 Task: Create a due date automation trigger when advanced on, 2 working days before a card is due add fields without custom field "Resume" set to a number lower than 1 and greater than 10 at 11:00 AM.
Action: Mouse moved to (987, 292)
Screenshot: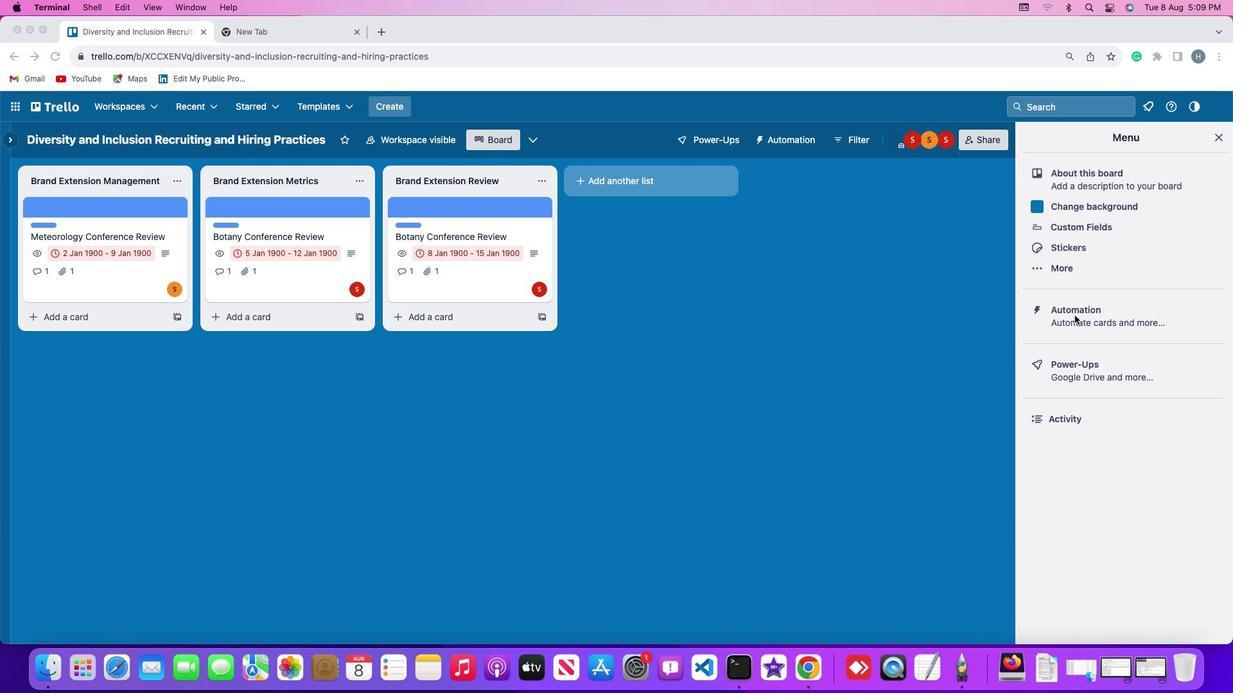 
Action: Mouse pressed left at (987, 292)
Screenshot: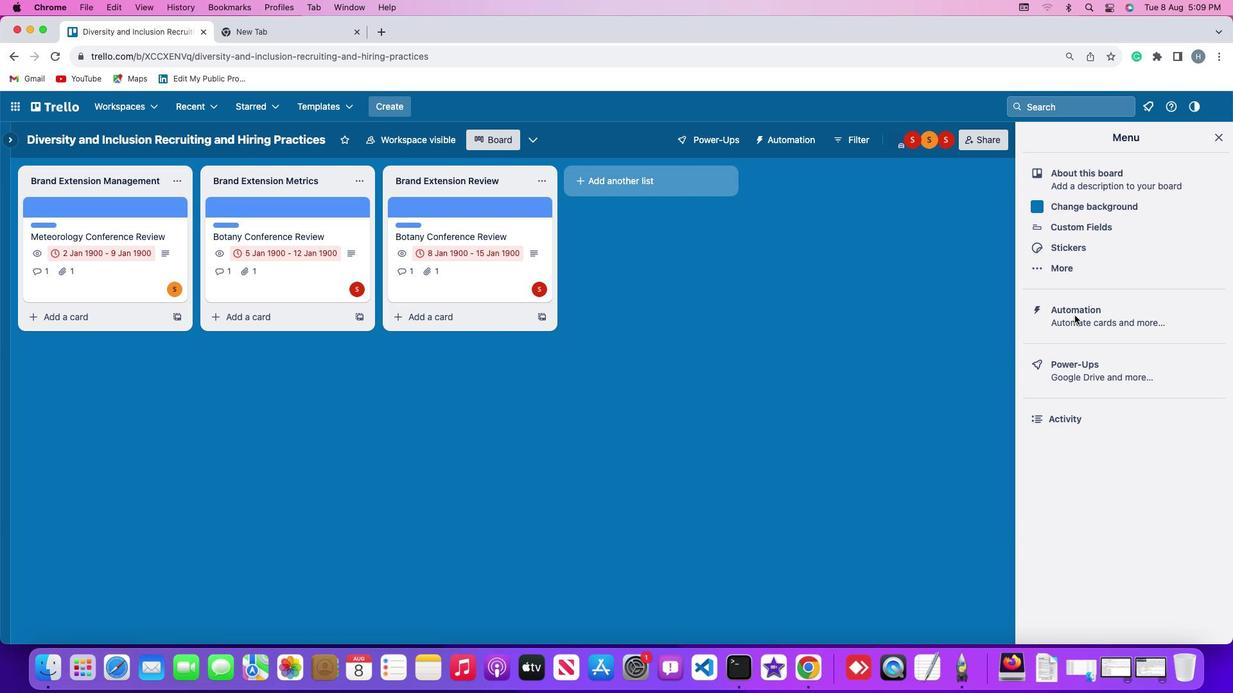 
Action: Mouse pressed left at (987, 292)
Screenshot: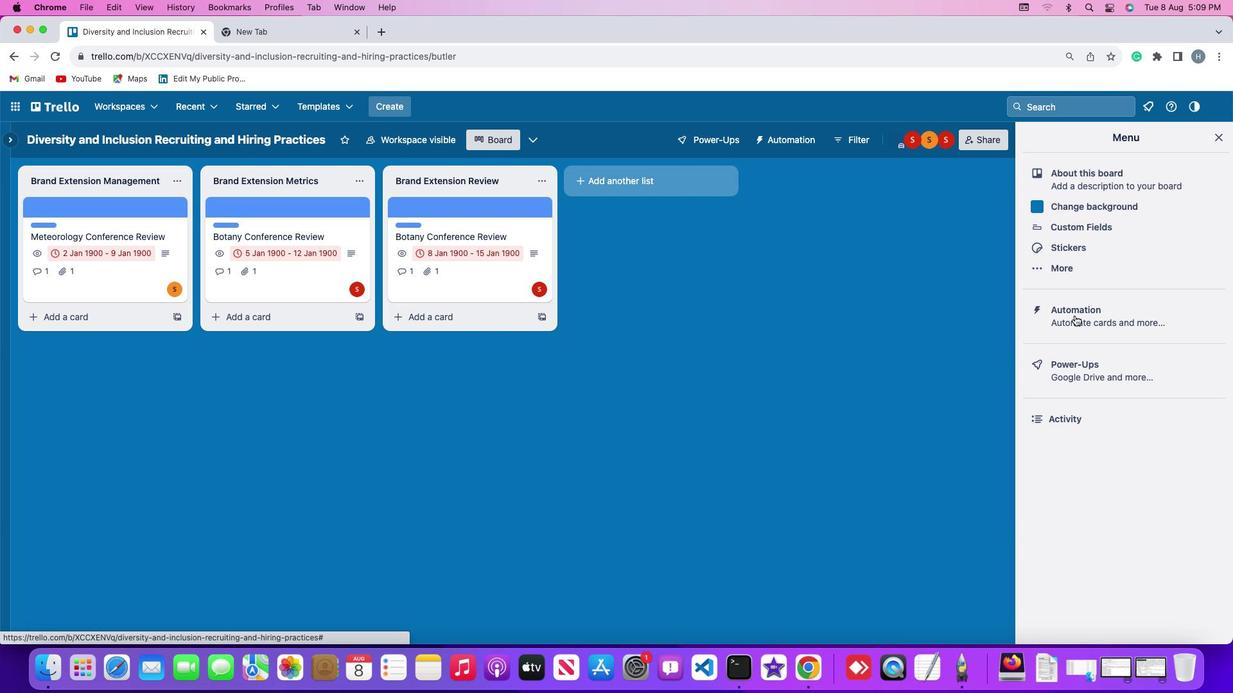
Action: Mouse moved to (220, 278)
Screenshot: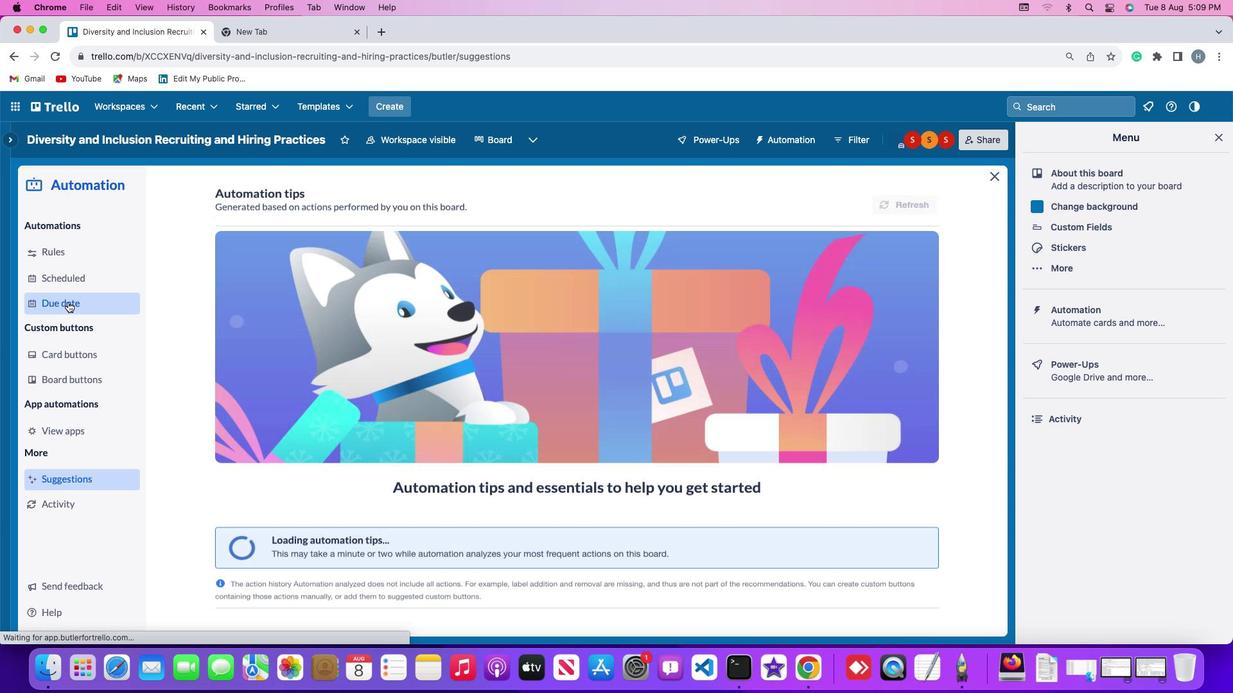 
Action: Mouse pressed left at (220, 278)
Screenshot: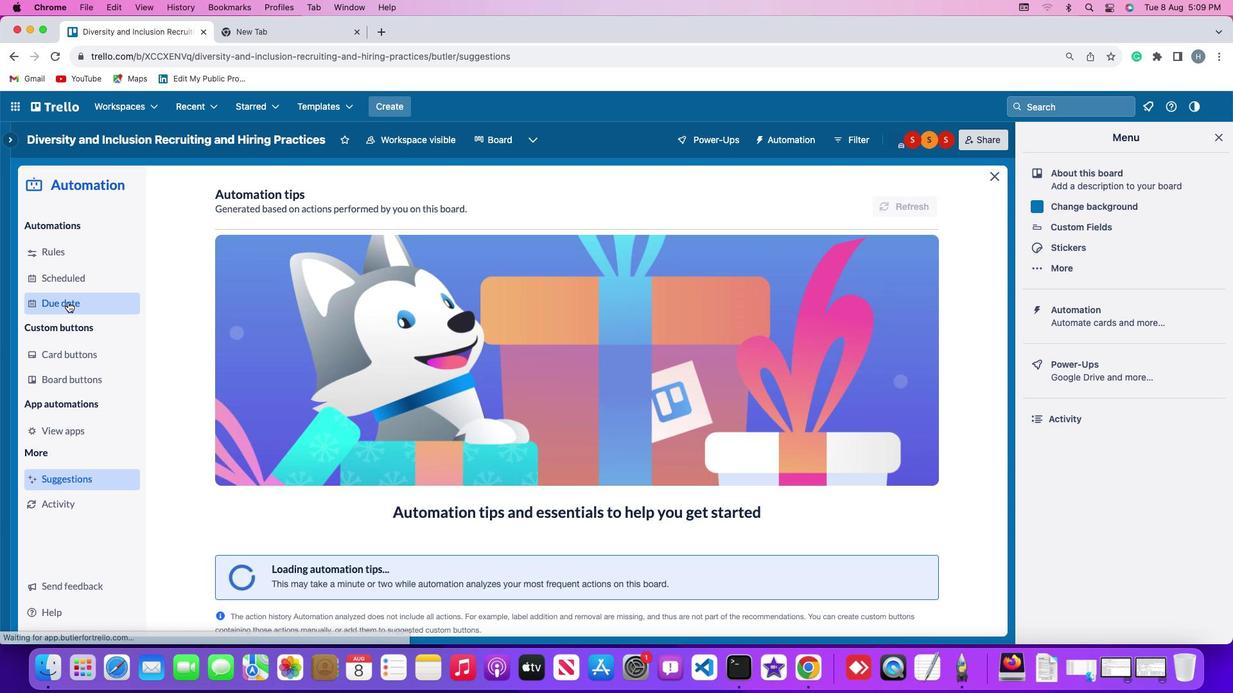 
Action: Mouse moved to (834, 167)
Screenshot: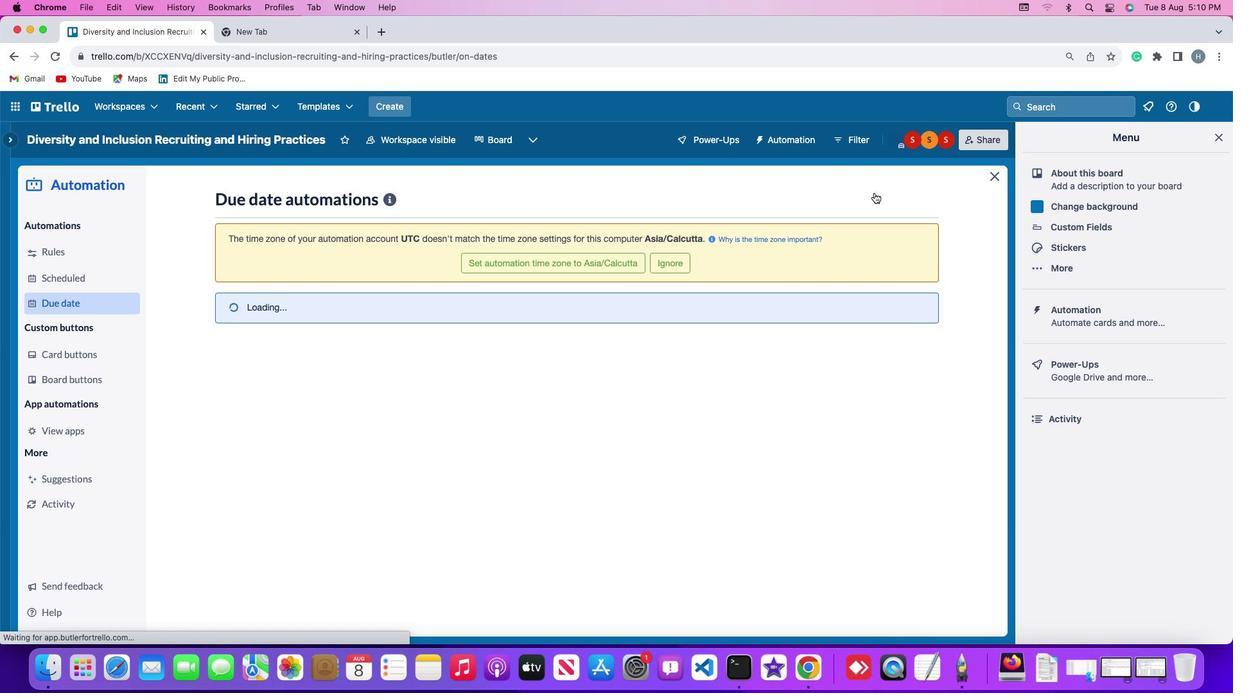 
Action: Mouse pressed left at (834, 167)
Screenshot: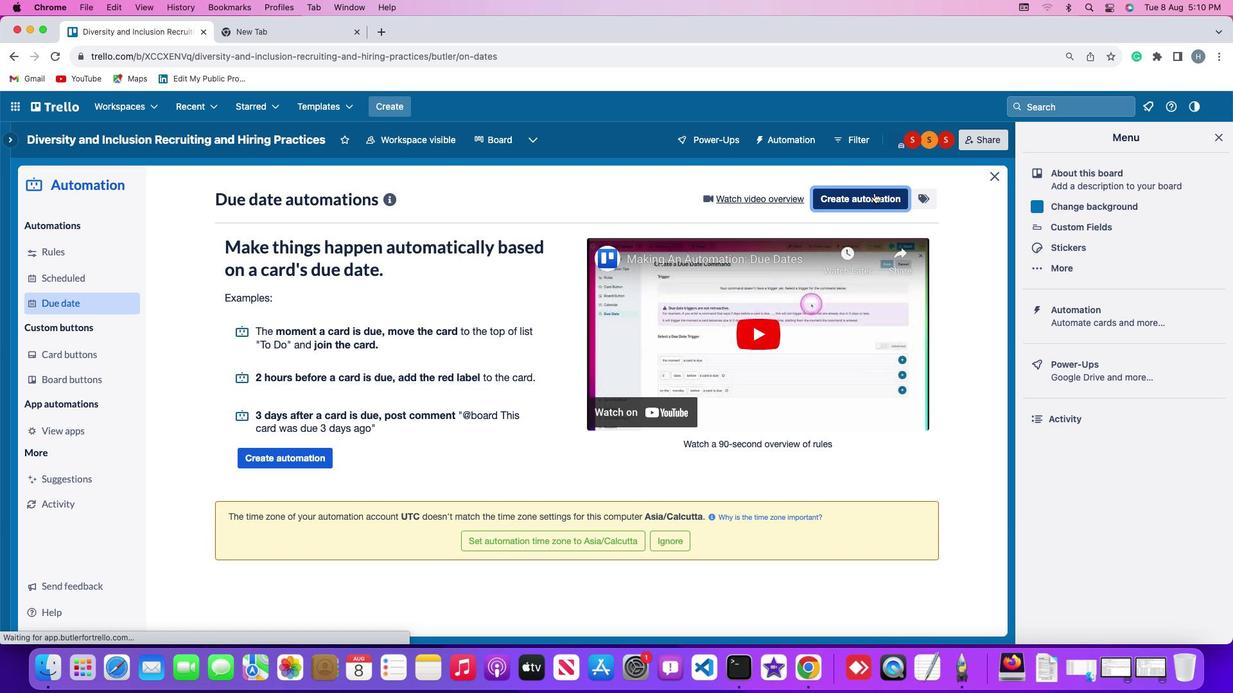 
Action: Mouse moved to (506, 301)
Screenshot: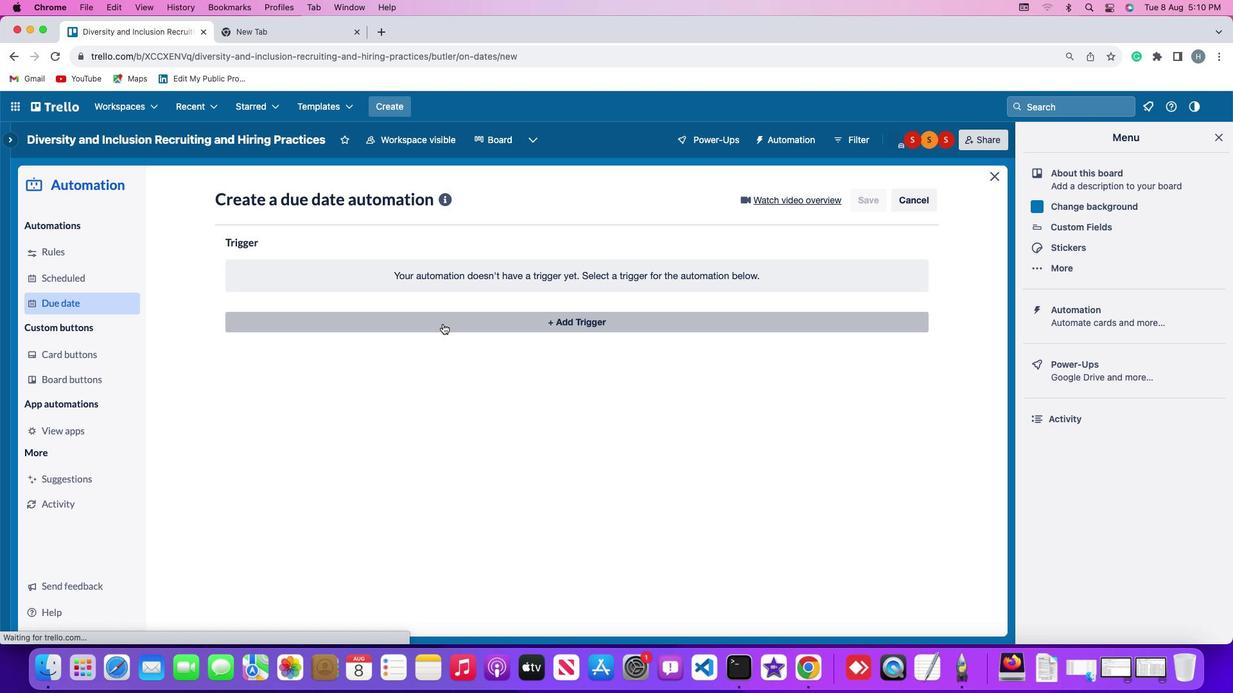 
Action: Mouse pressed left at (506, 301)
Screenshot: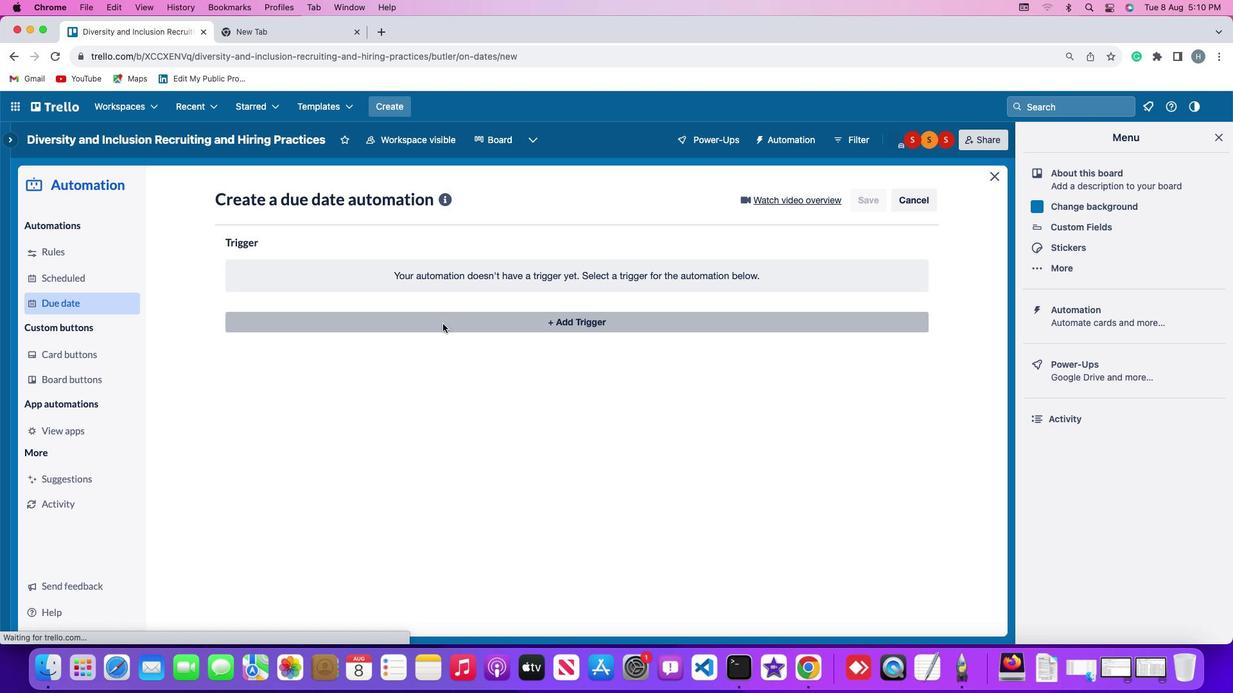 
Action: Mouse moved to (360, 499)
Screenshot: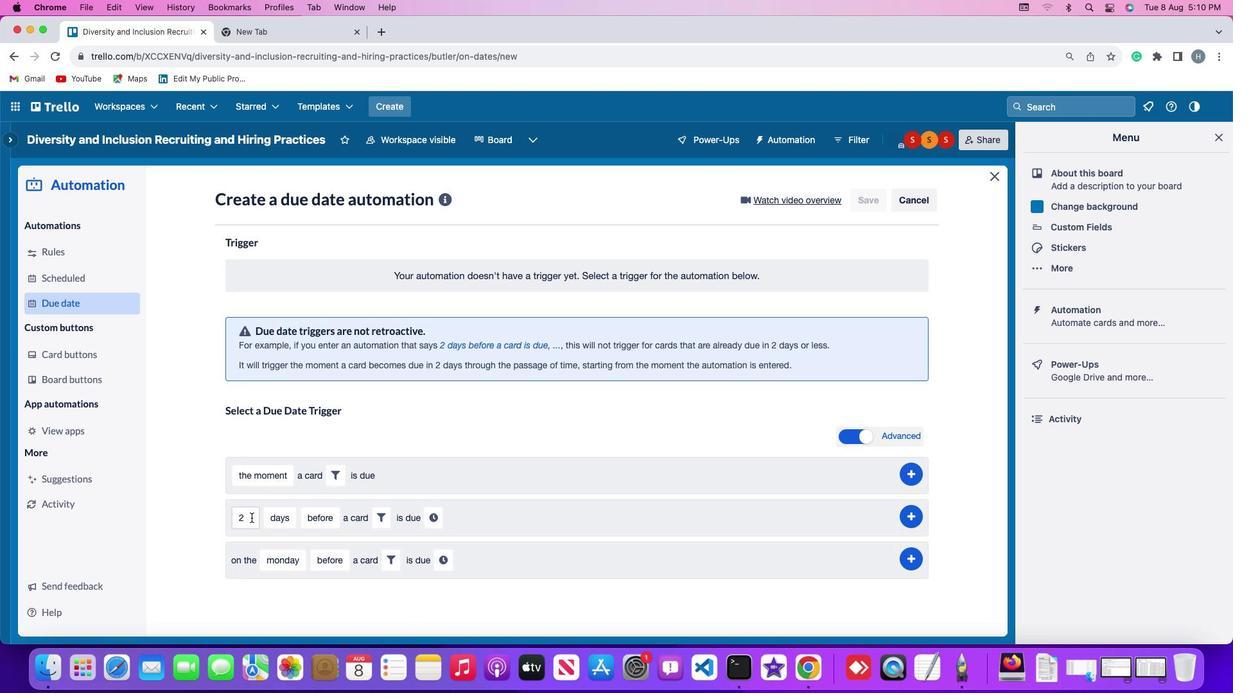 
Action: Mouse pressed left at (360, 499)
Screenshot: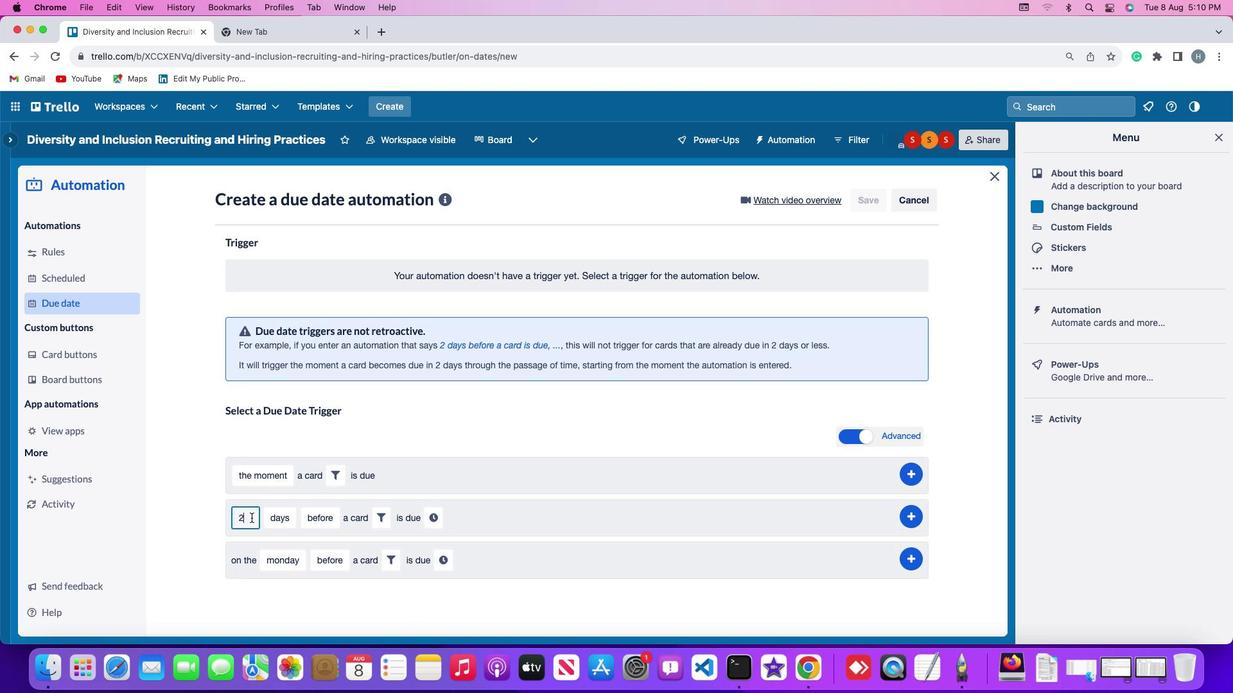 
Action: Mouse moved to (360, 499)
Screenshot: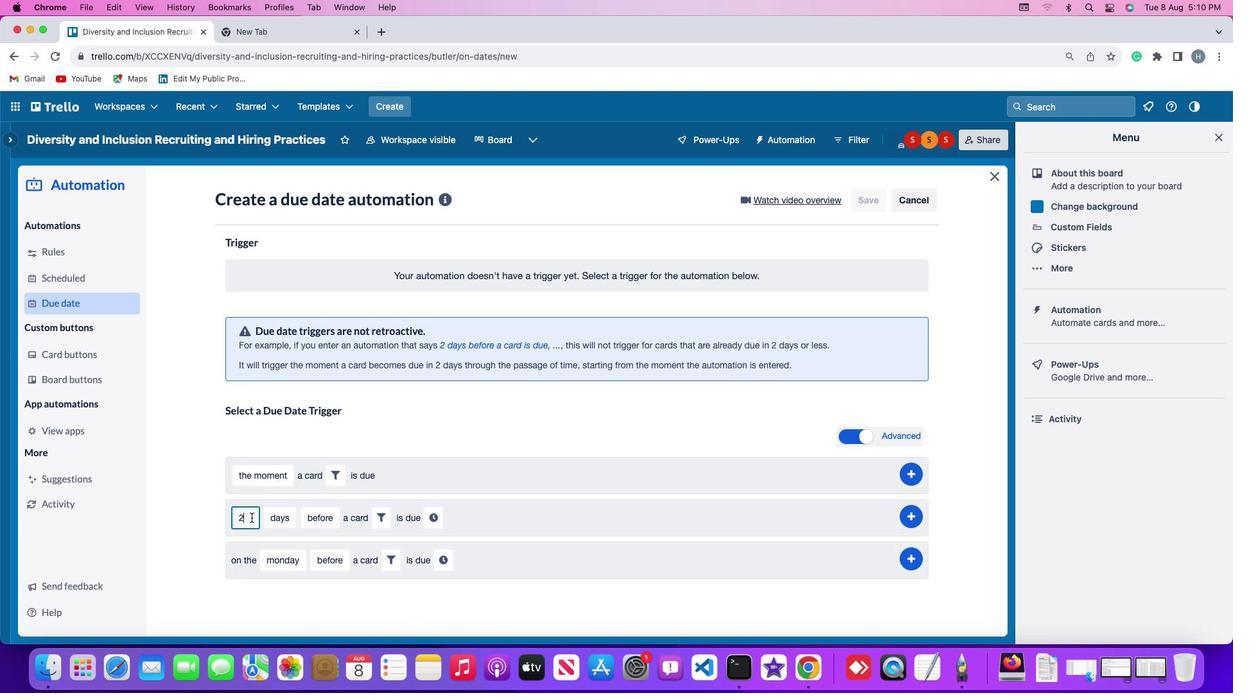
Action: Key pressed Key.backspace'2'
Screenshot: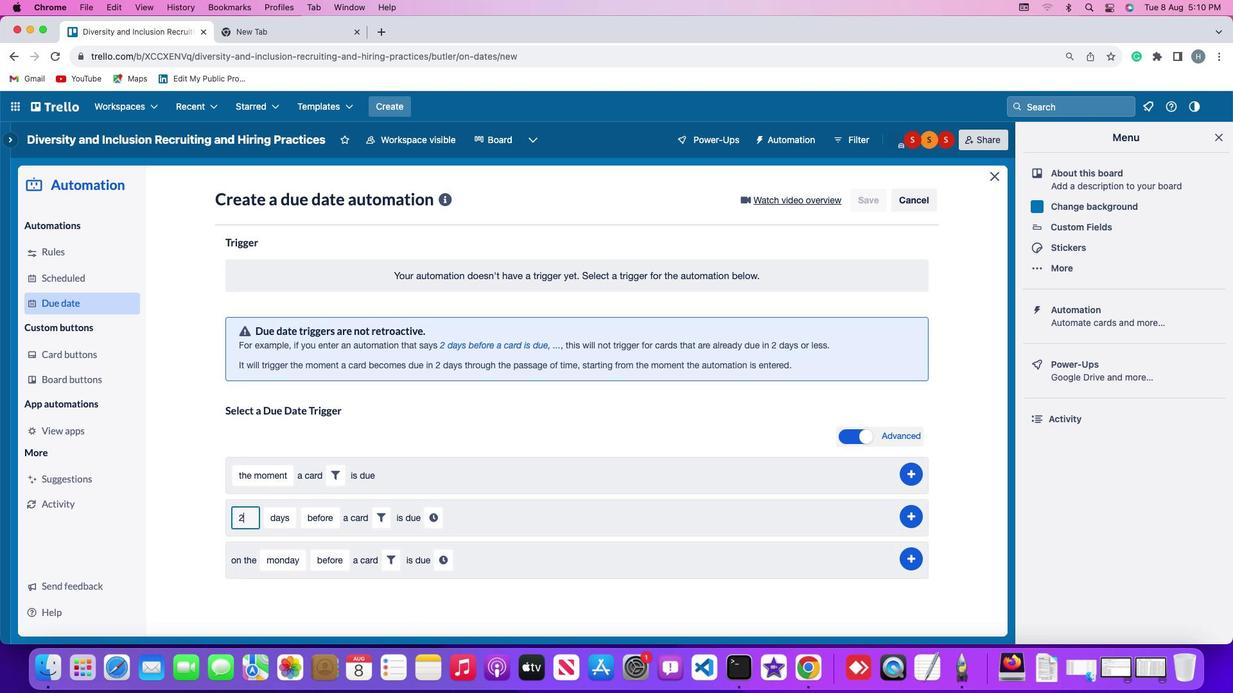 
Action: Mouse moved to (393, 499)
Screenshot: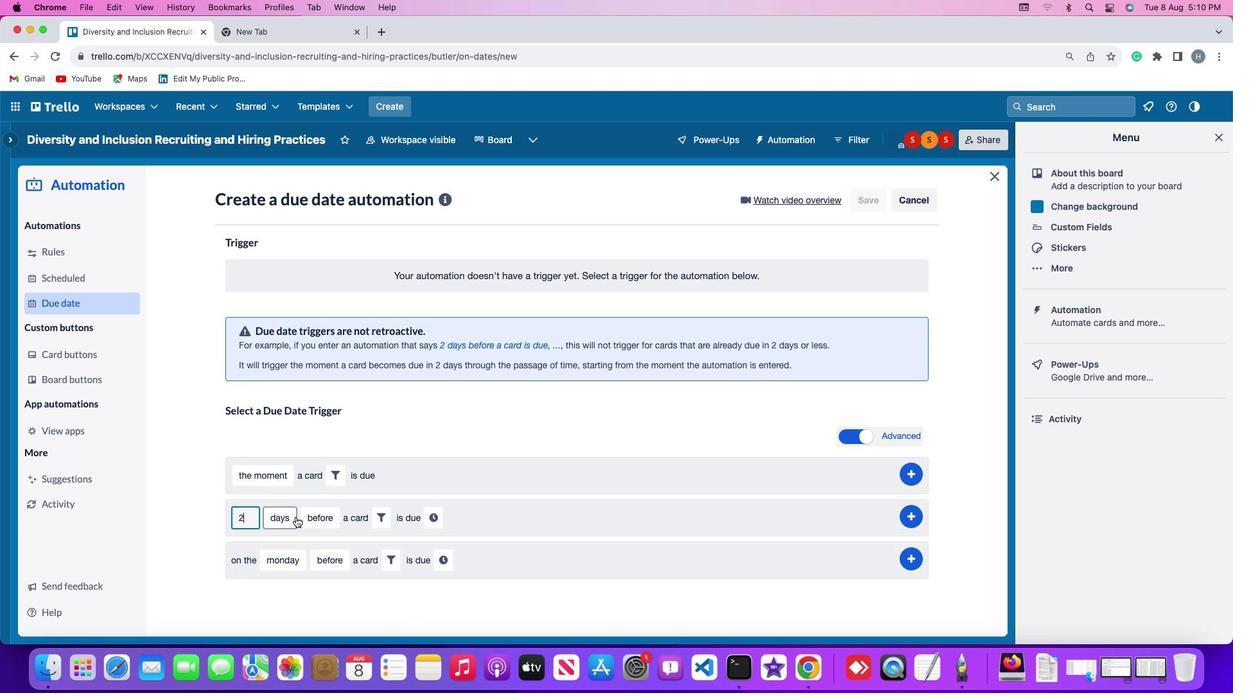 
Action: Mouse pressed left at (393, 499)
Screenshot: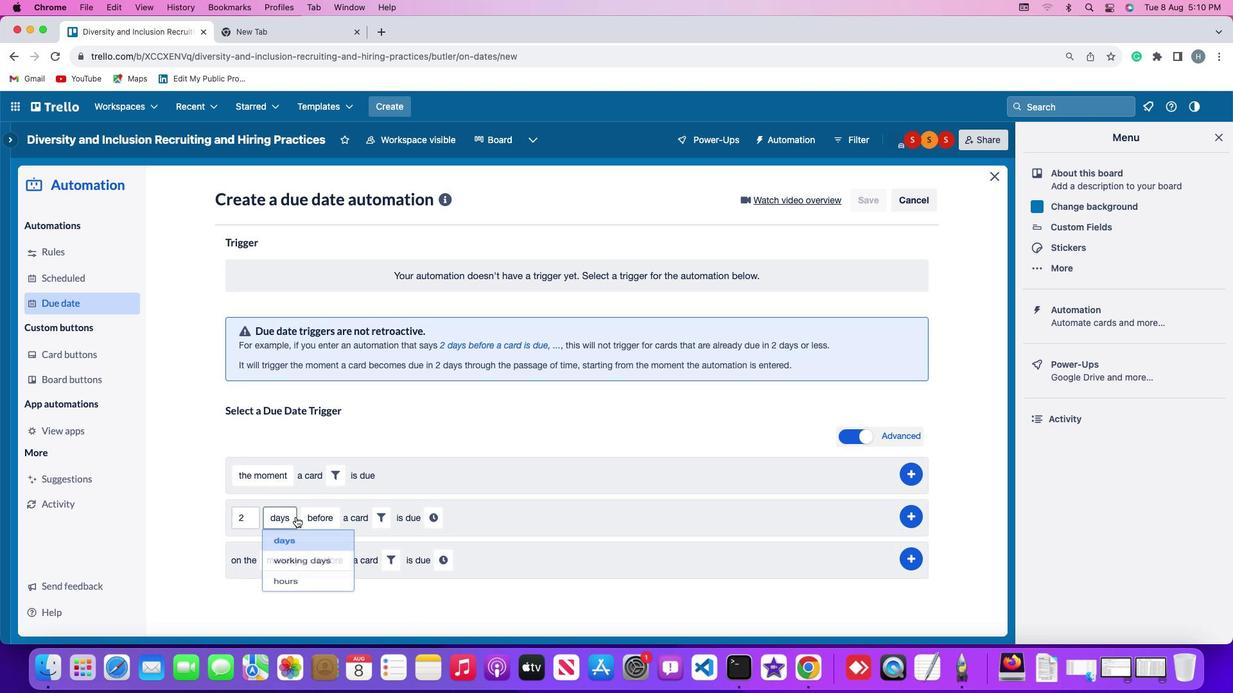 
Action: Mouse moved to (393, 547)
Screenshot: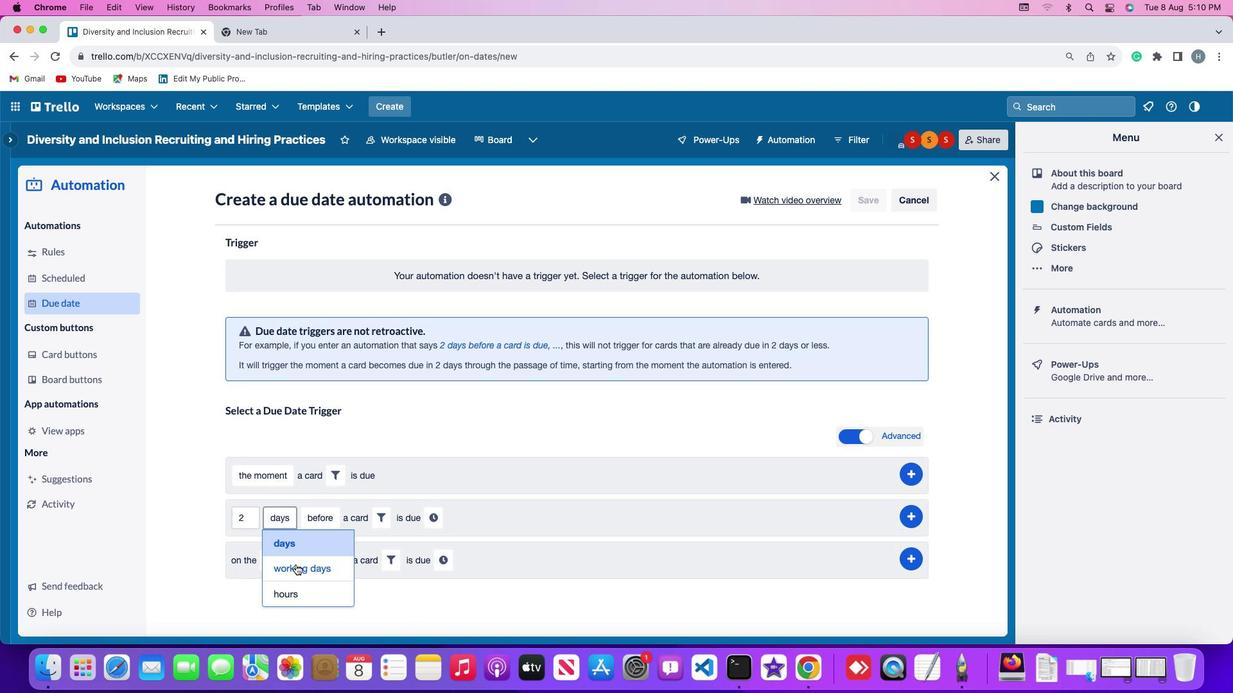 
Action: Mouse pressed left at (393, 547)
Screenshot: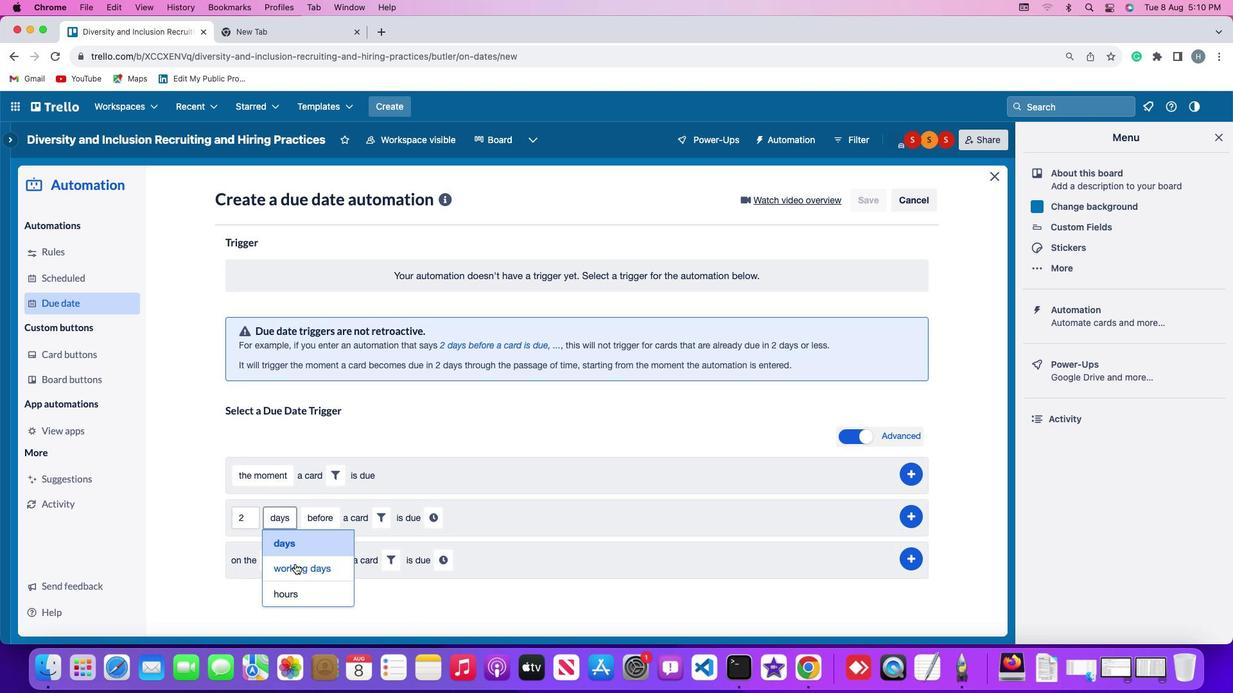 
Action: Mouse moved to (438, 497)
Screenshot: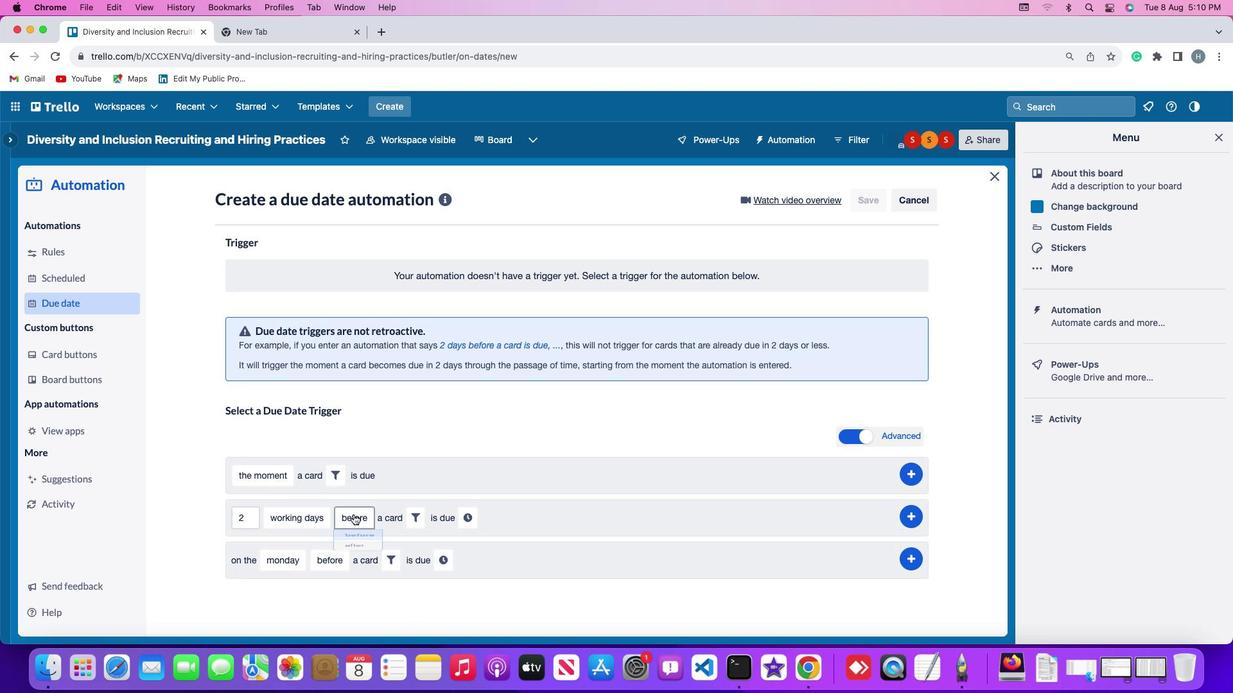 
Action: Mouse pressed left at (438, 497)
Screenshot: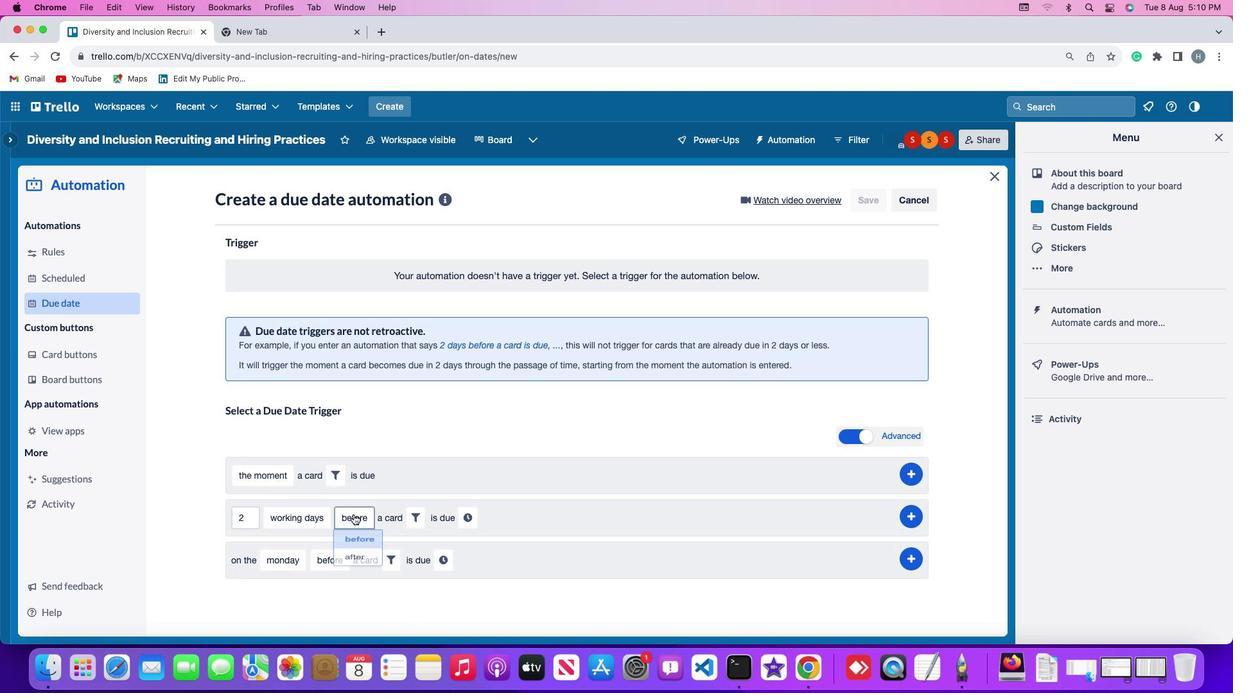 
Action: Mouse moved to (440, 521)
Screenshot: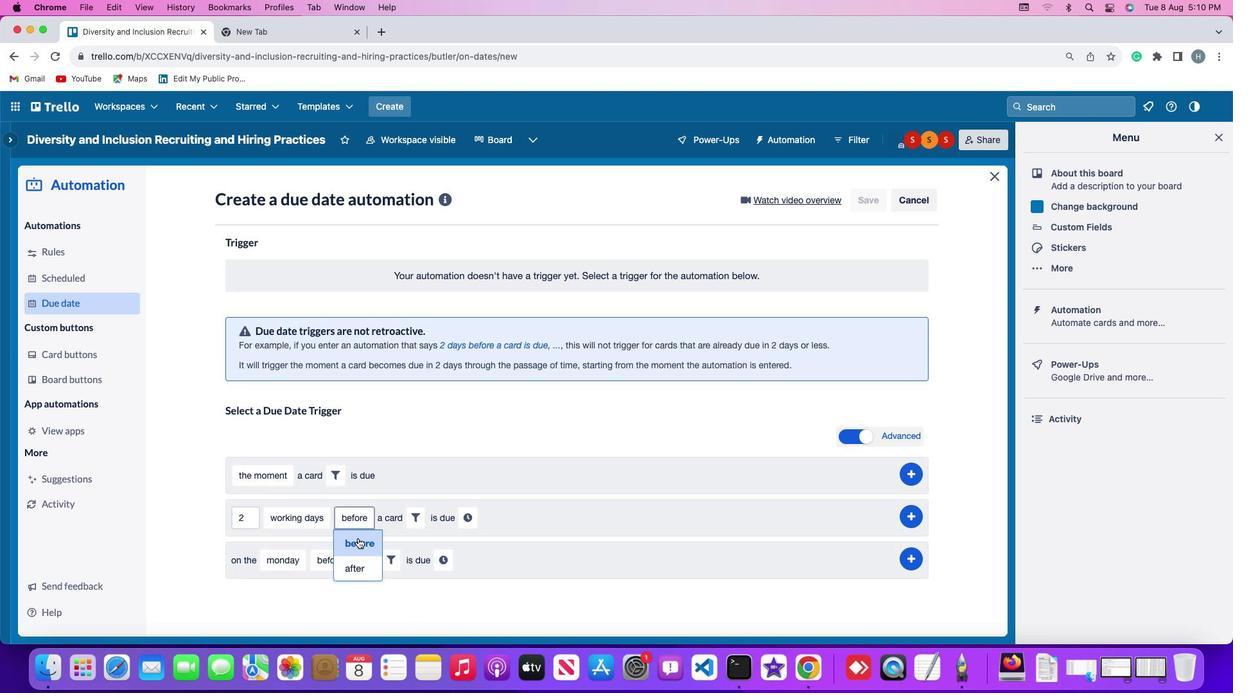 
Action: Mouse pressed left at (440, 521)
Screenshot: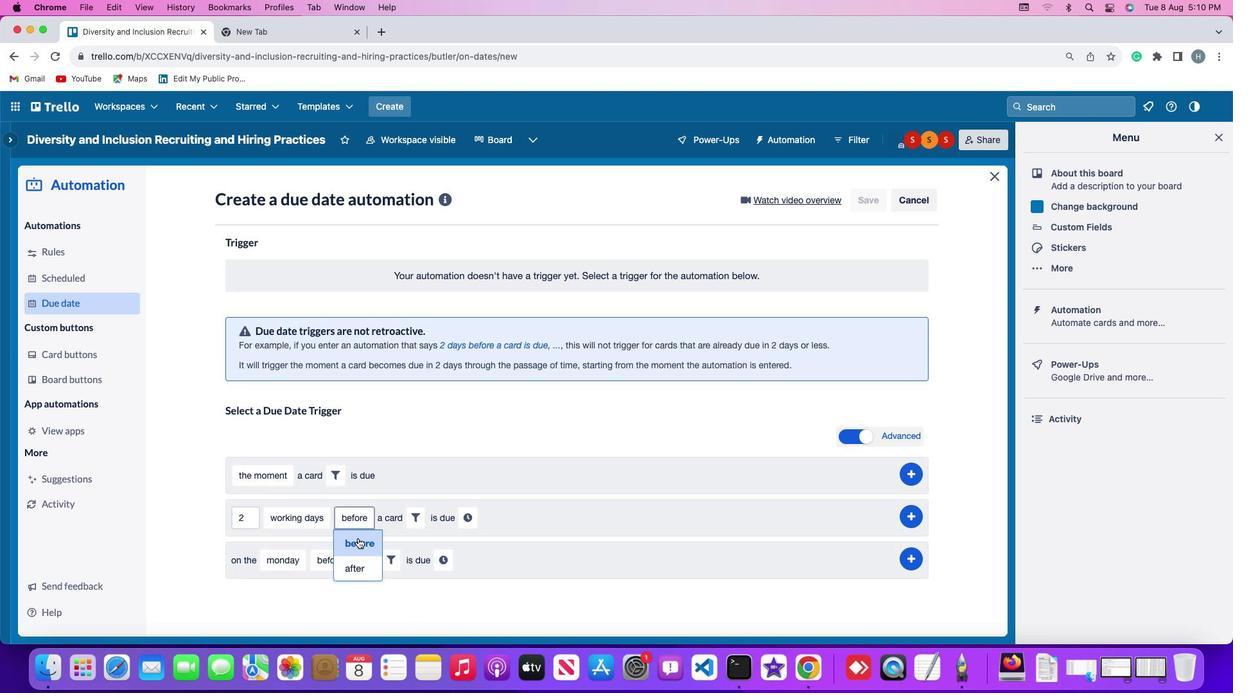 
Action: Mouse moved to (482, 496)
Screenshot: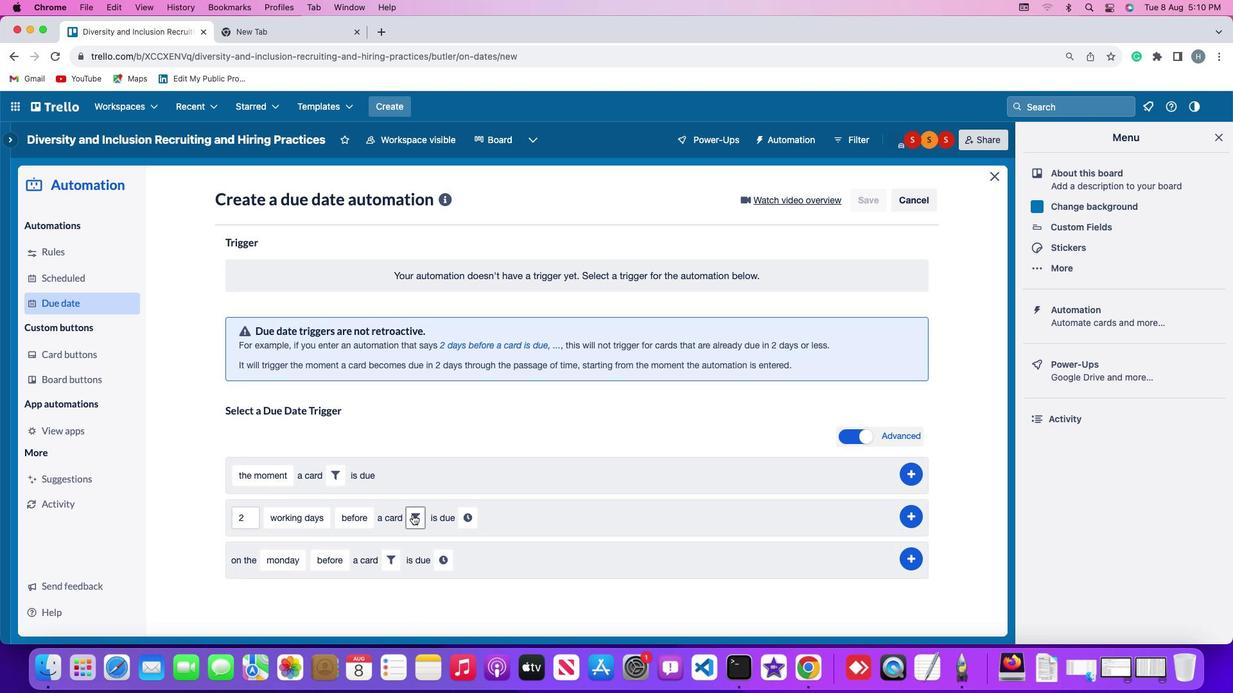 
Action: Mouse pressed left at (482, 496)
Screenshot: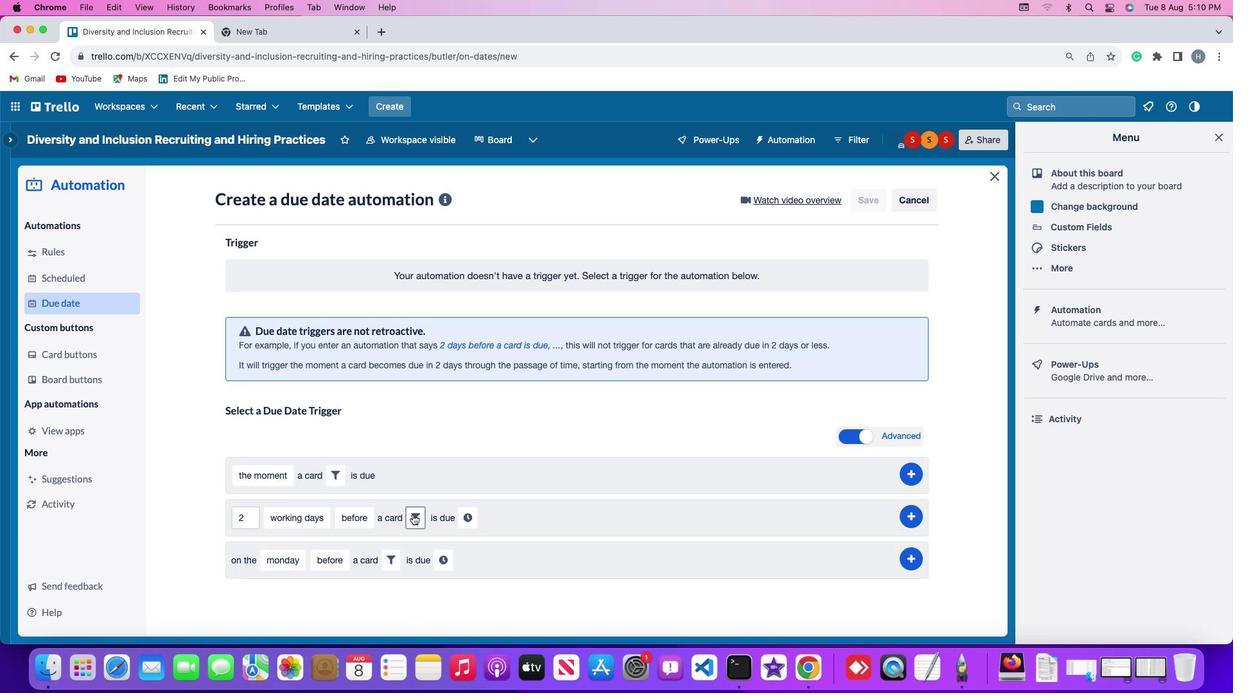 
Action: Mouse moved to (645, 541)
Screenshot: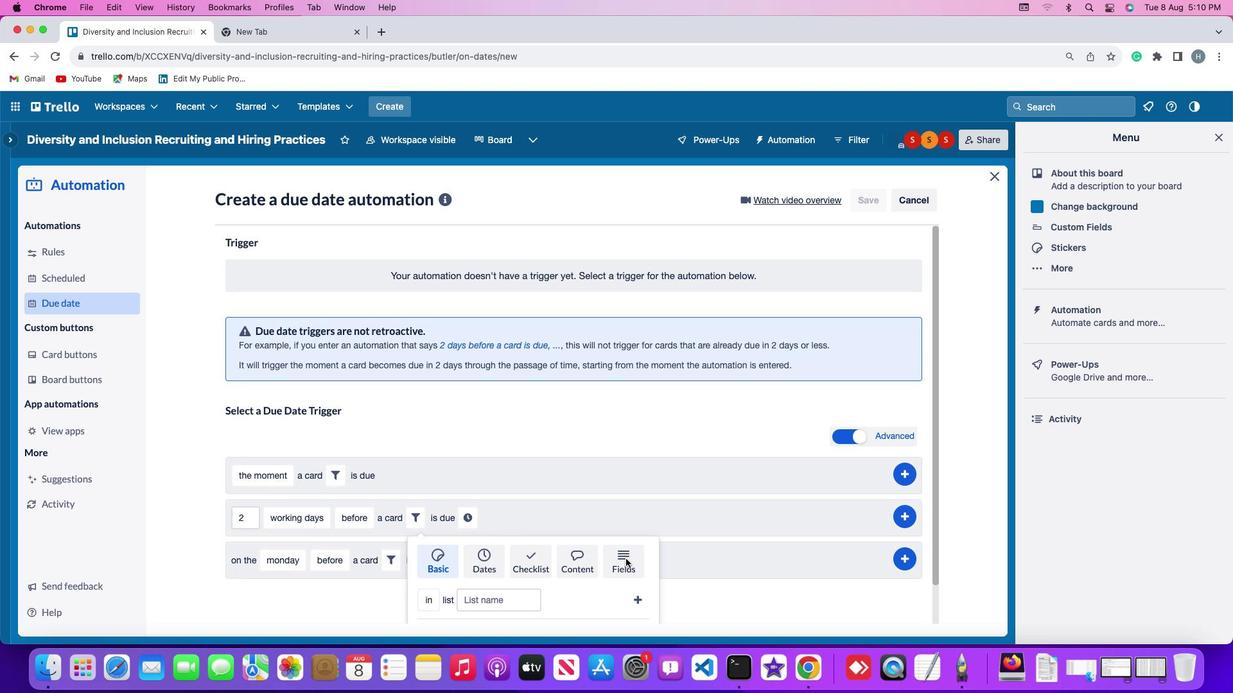 
Action: Mouse pressed left at (645, 541)
Screenshot: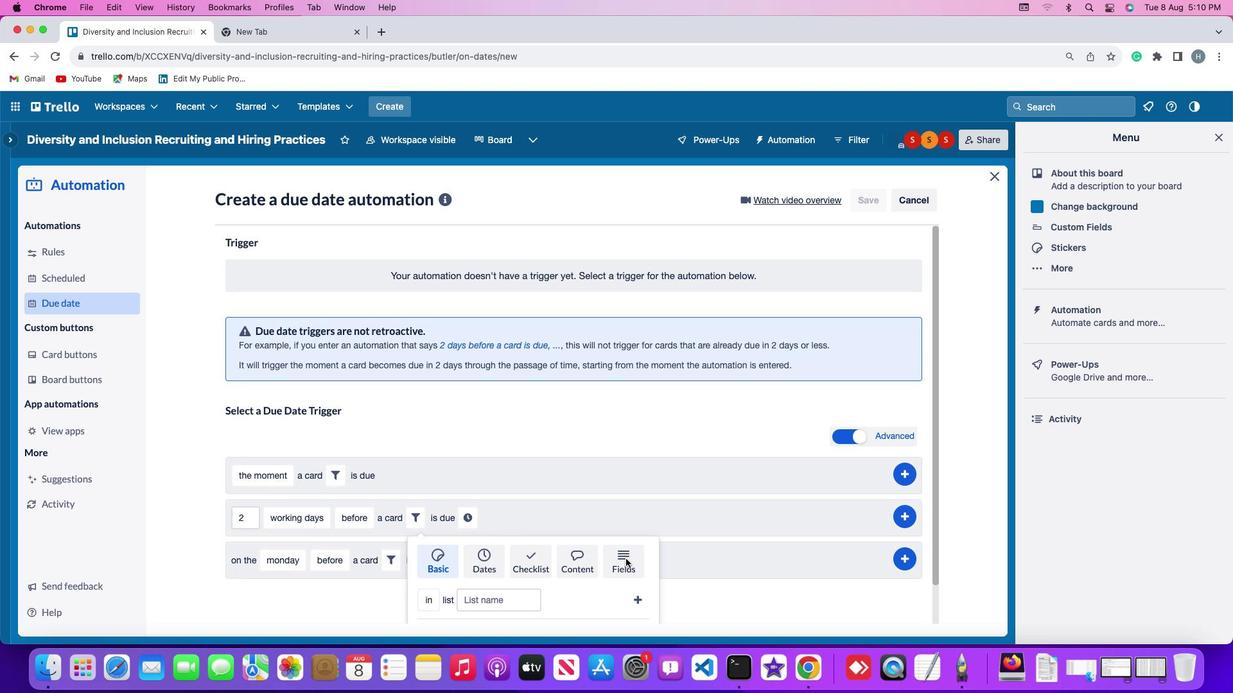 
Action: Mouse moved to (446, 572)
Screenshot: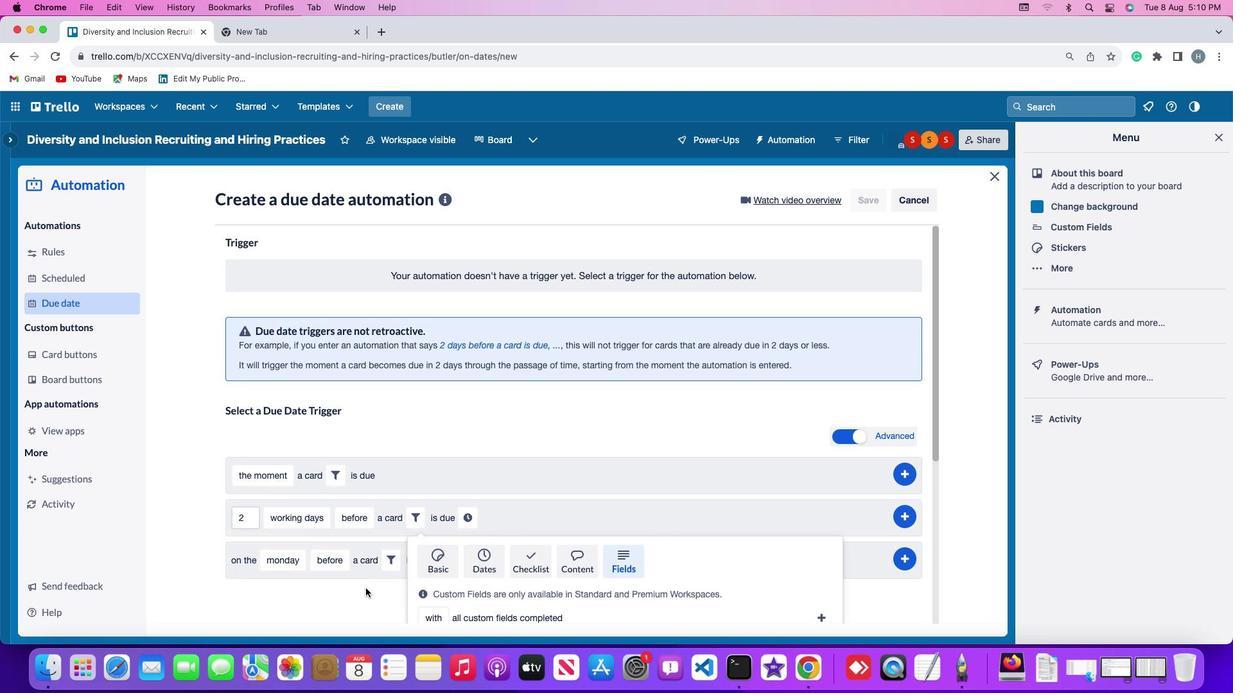 
Action: Mouse scrolled (446, 572) with delta (168, -30)
Screenshot: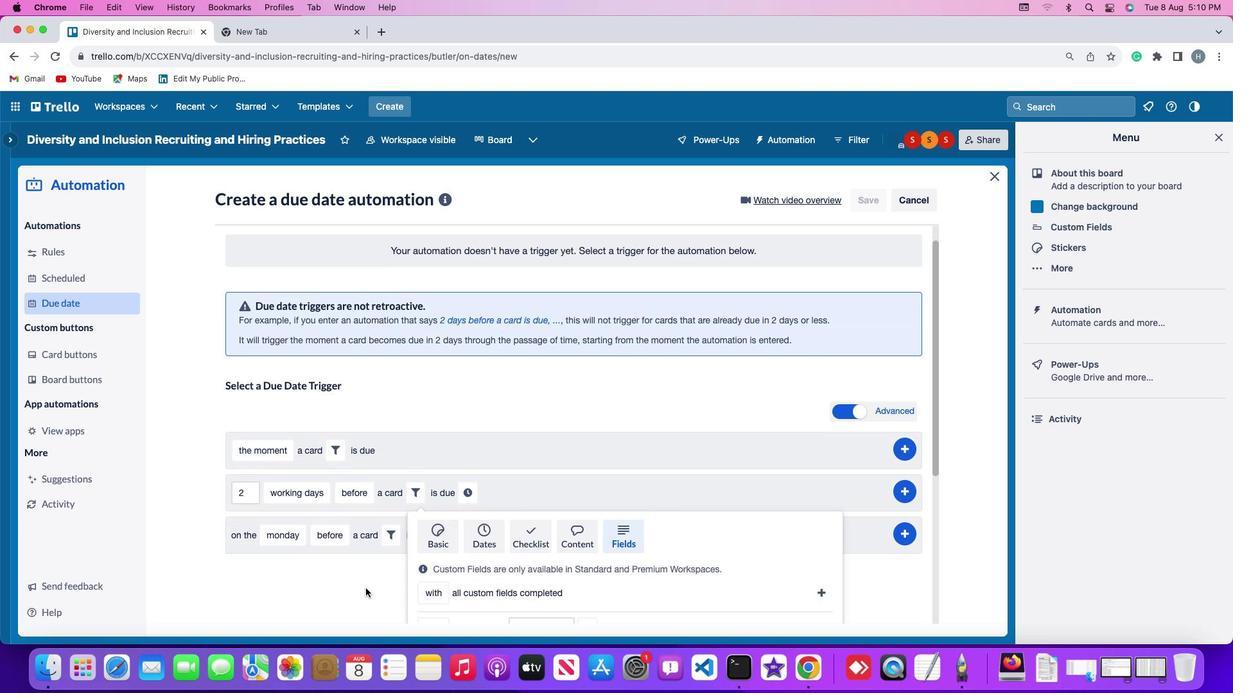 
Action: Mouse scrolled (446, 572) with delta (168, -30)
Screenshot: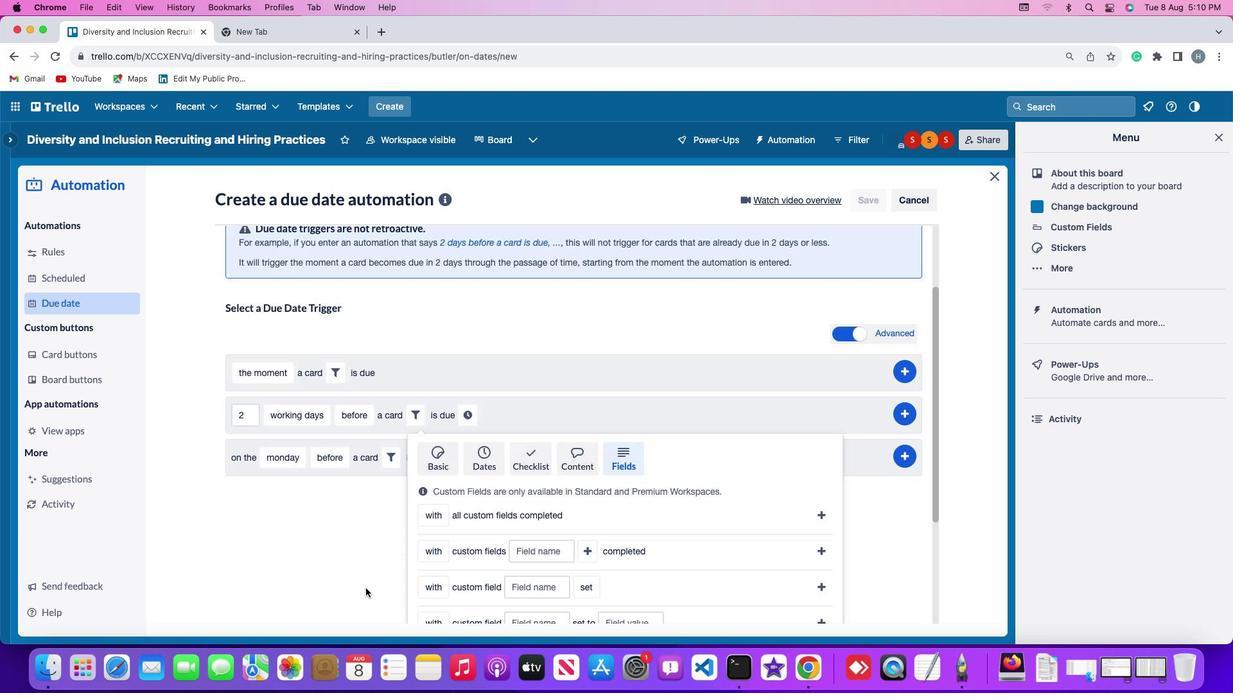 
Action: Mouse scrolled (446, 572) with delta (168, -32)
Screenshot: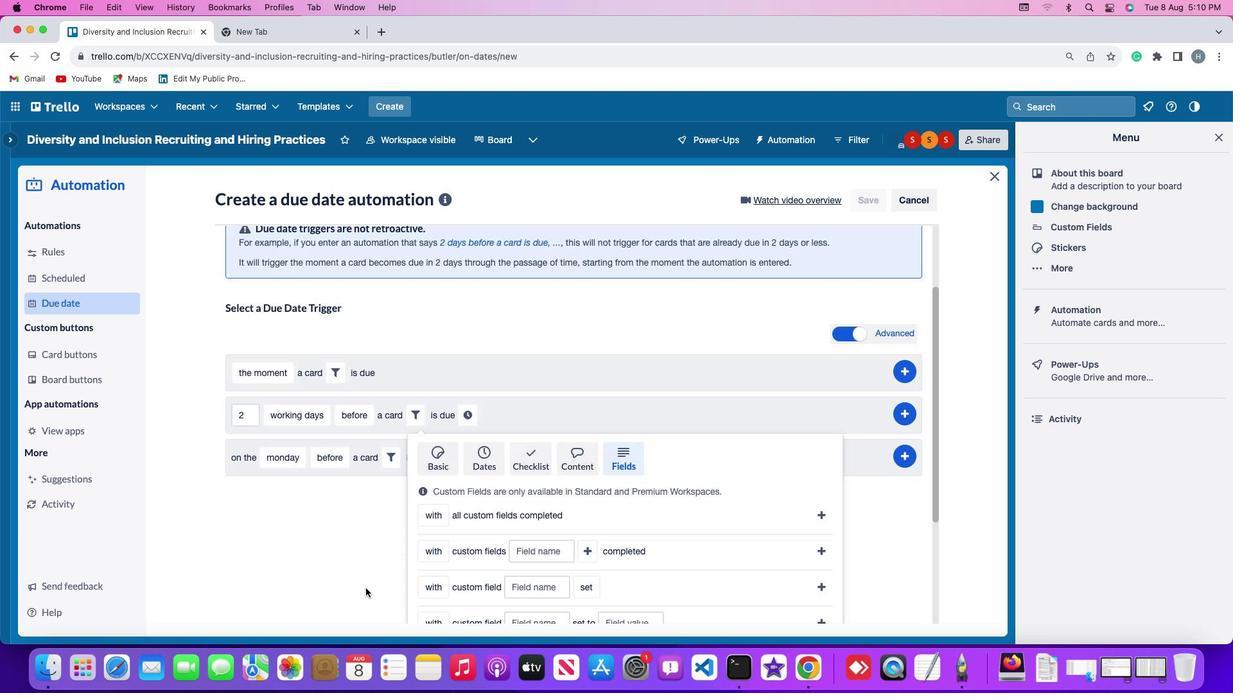 
Action: Mouse scrolled (446, 572) with delta (168, -33)
Screenshot: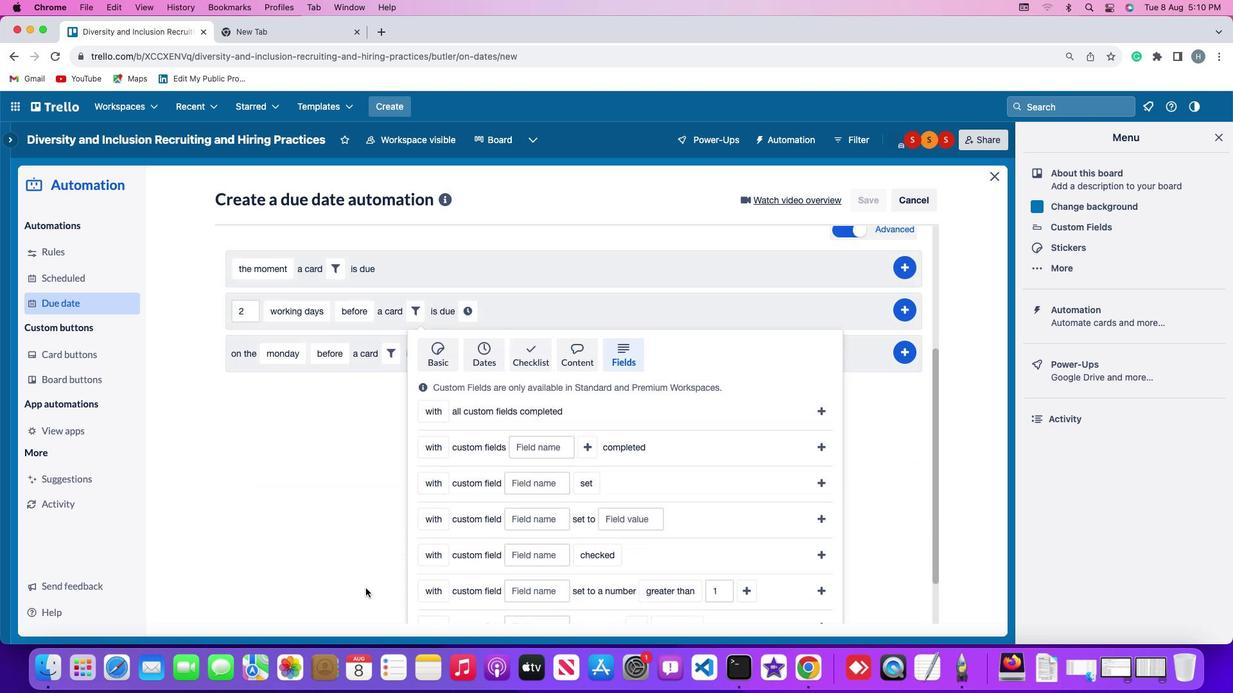 
Action: Mouse scrolled (446, 572) with delta (168, -34)
Screenshot: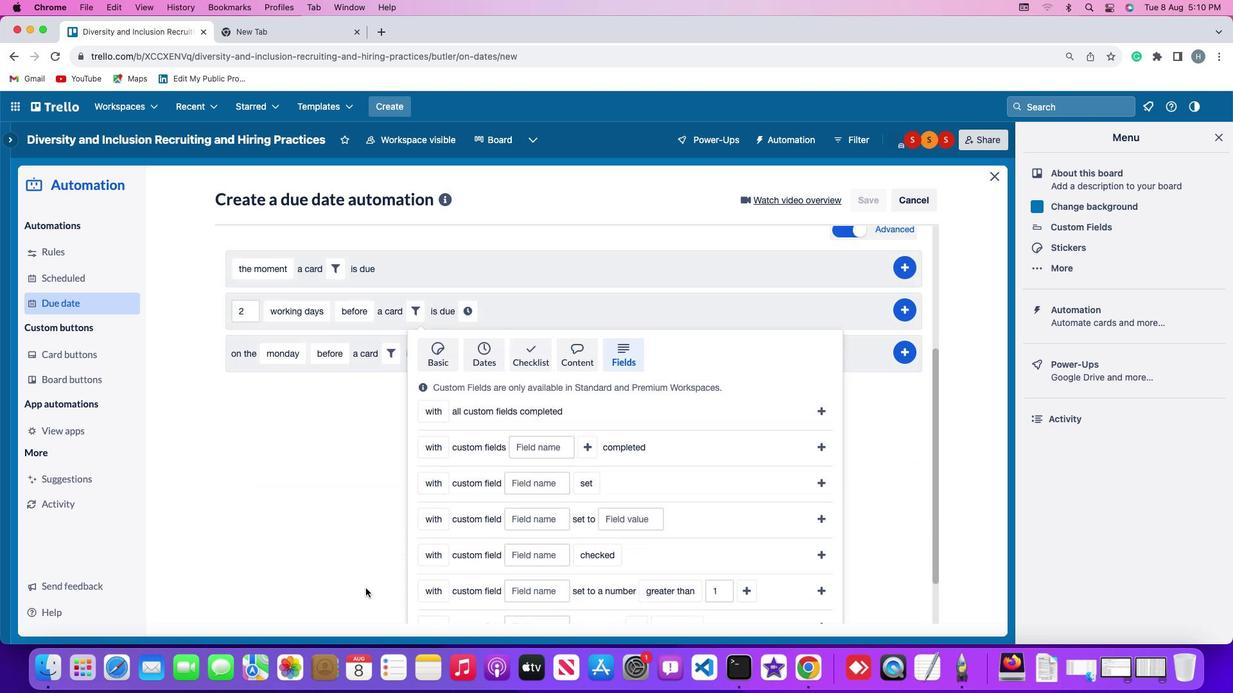 
Action: Mouse scrolled (446, 572) with delta (168, -34)
Screenshot: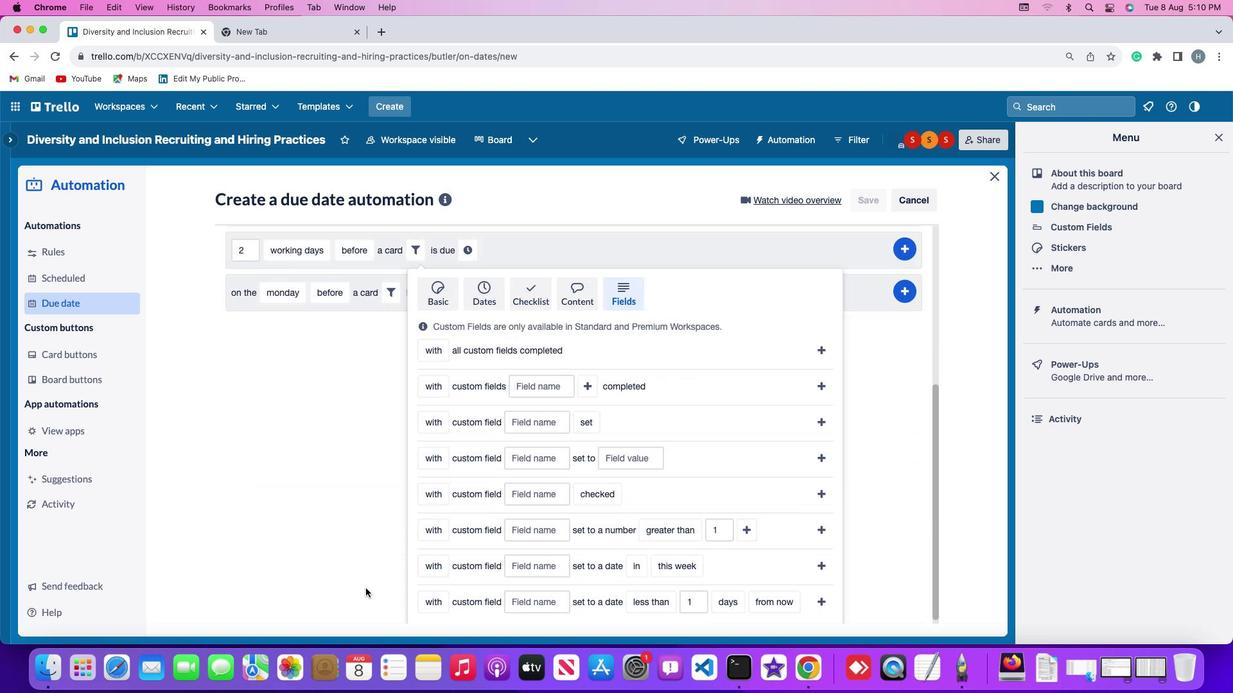 
Action: Mouse scrolled (446, 572) with delta (168, -34)
Screenshot: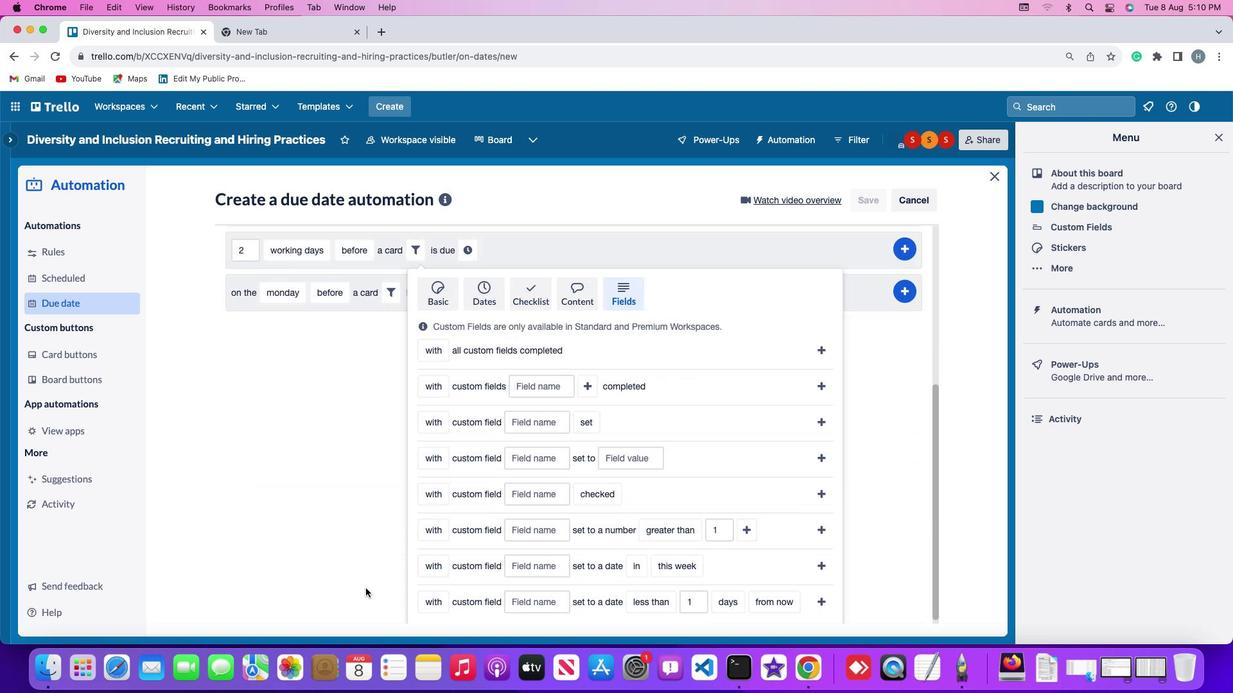 
Action: Mouse scrolled (446, 572) with delta (168, -35)
Screenshot: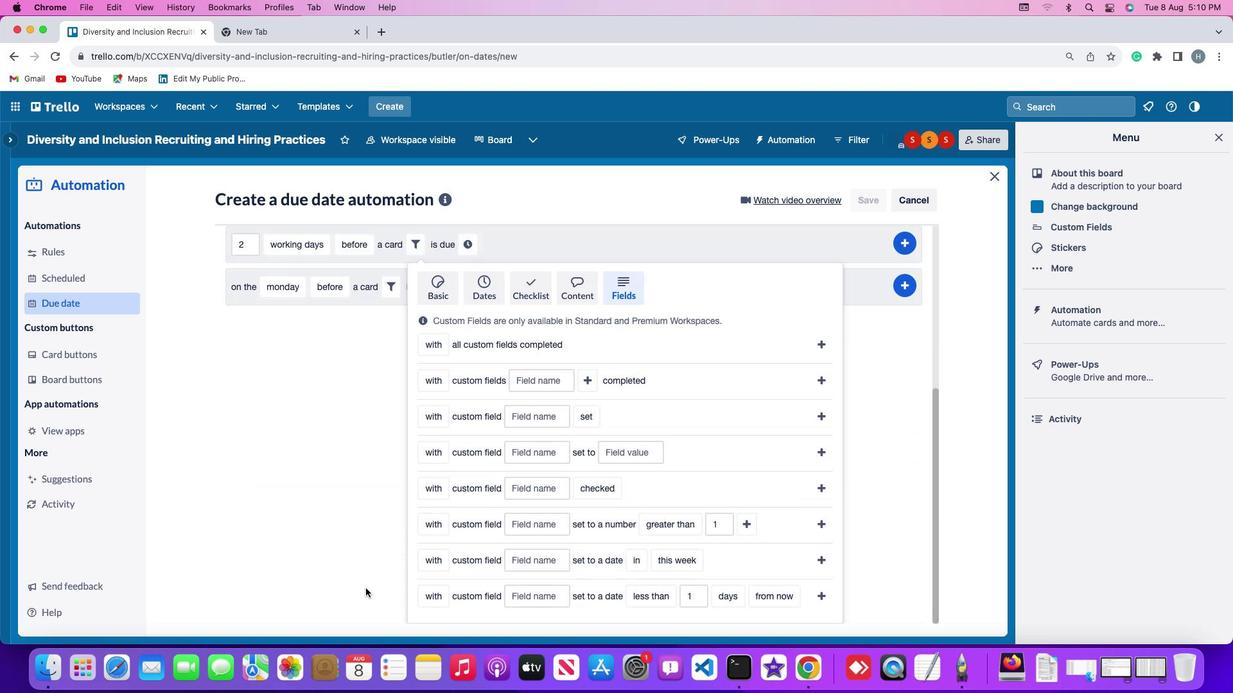 
Action: Mouse scrolled (446, 572) with delta (168, -30)
Screenshot: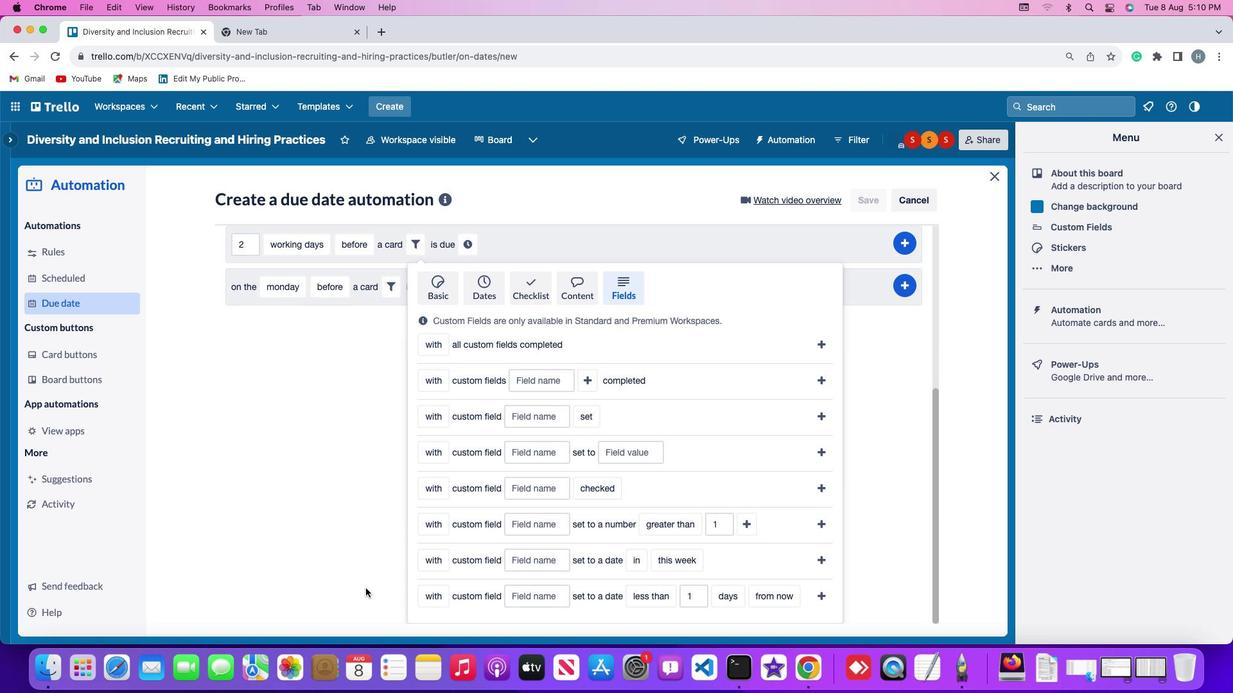 
Action: Mouse scrolled (446, 572) with delta (168, -30)
Screenshot: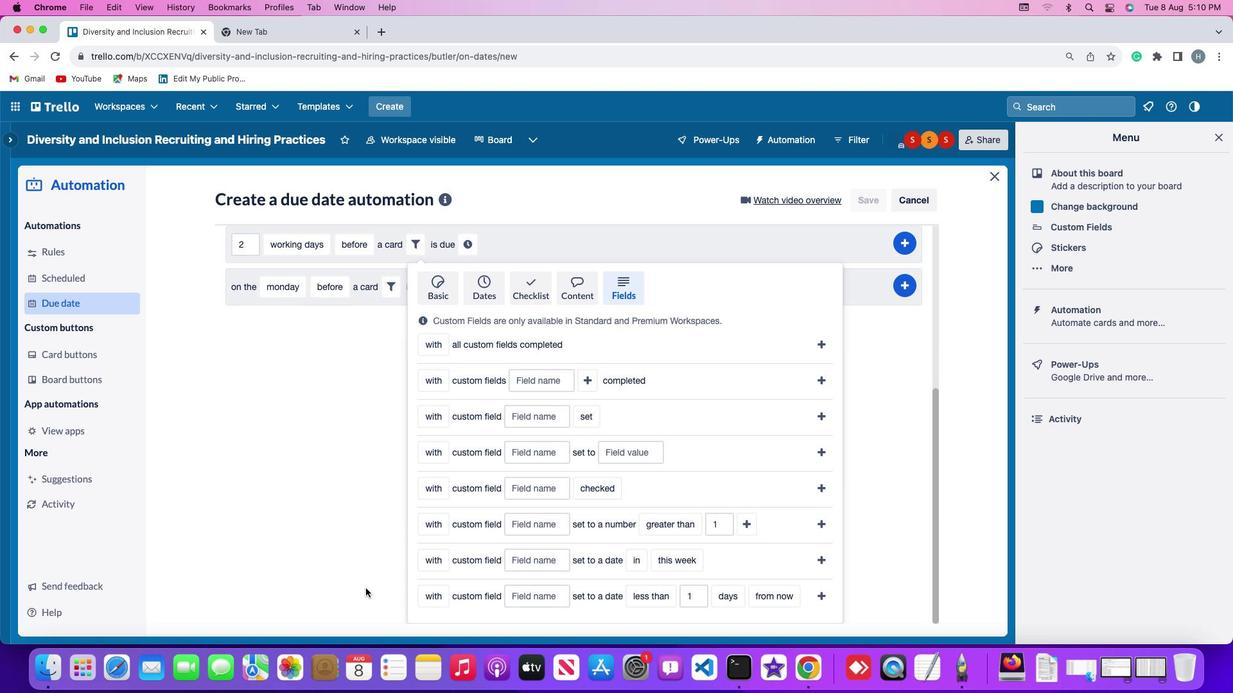 
Action: Mouse moved to (489, 510)
Screenshot: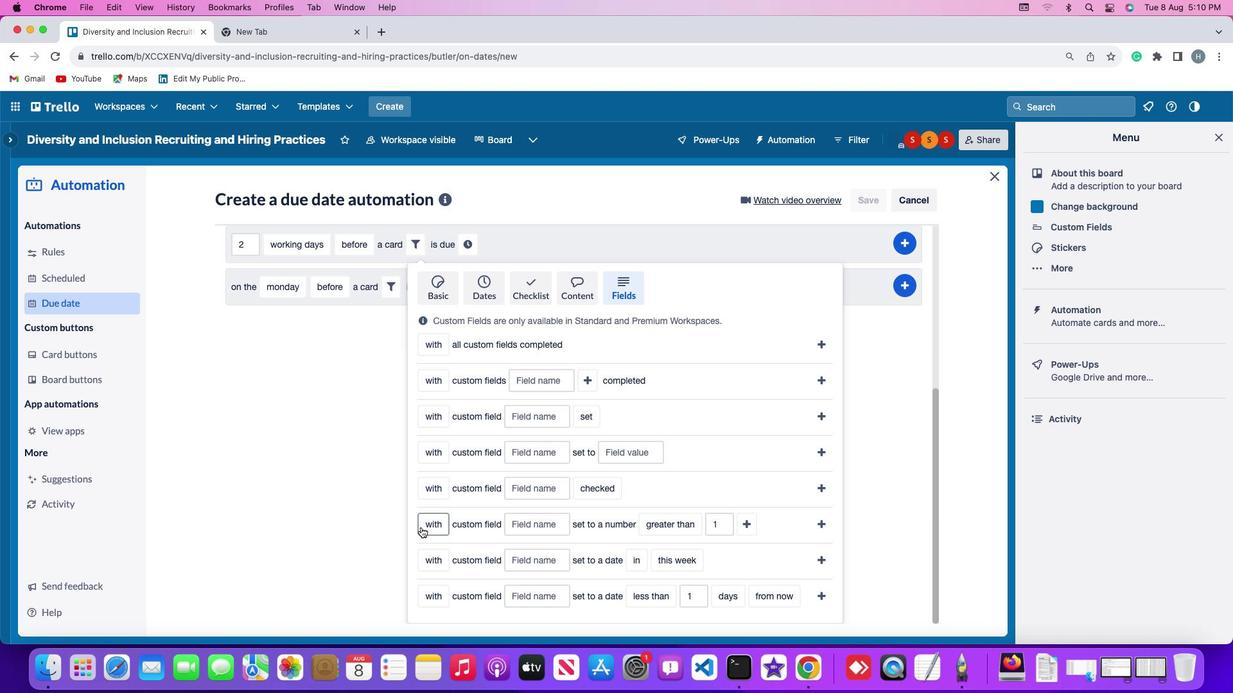 
Action: Mouse pressed left at (489, 510)
Screenshot: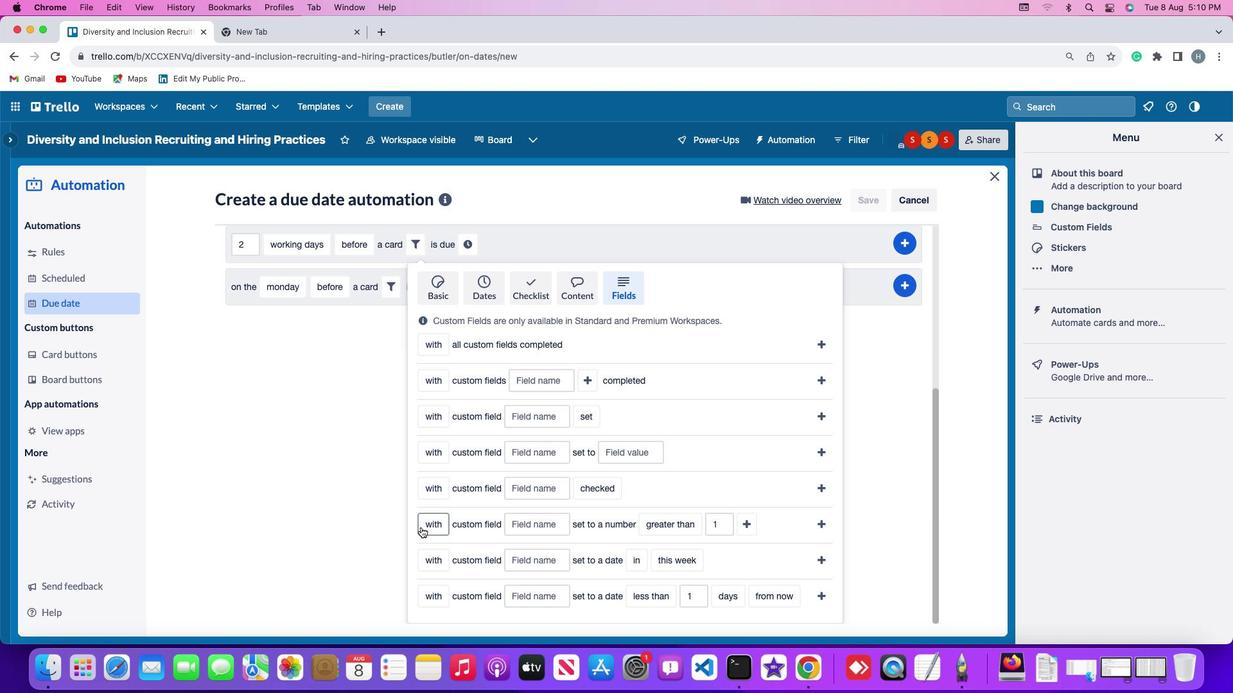 
Action: Mouse moved to (503, 564)
Screenshot: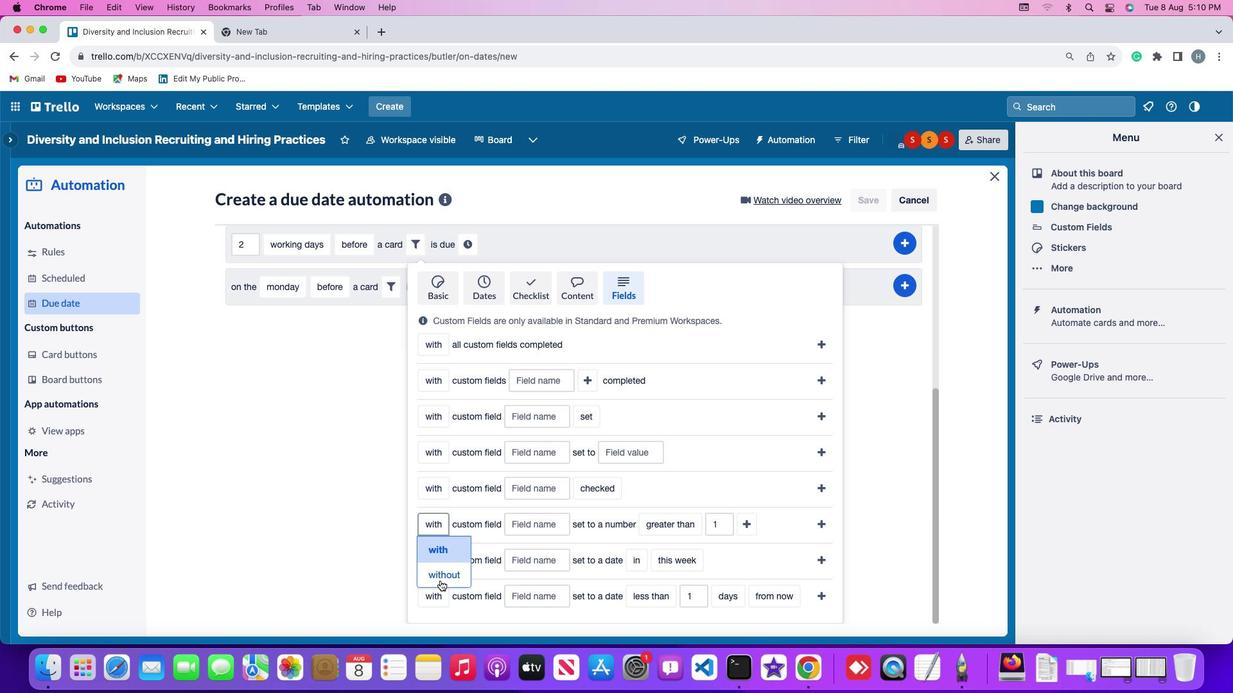 
Action: Mouse pressed left at (503, 564)
Screenshot: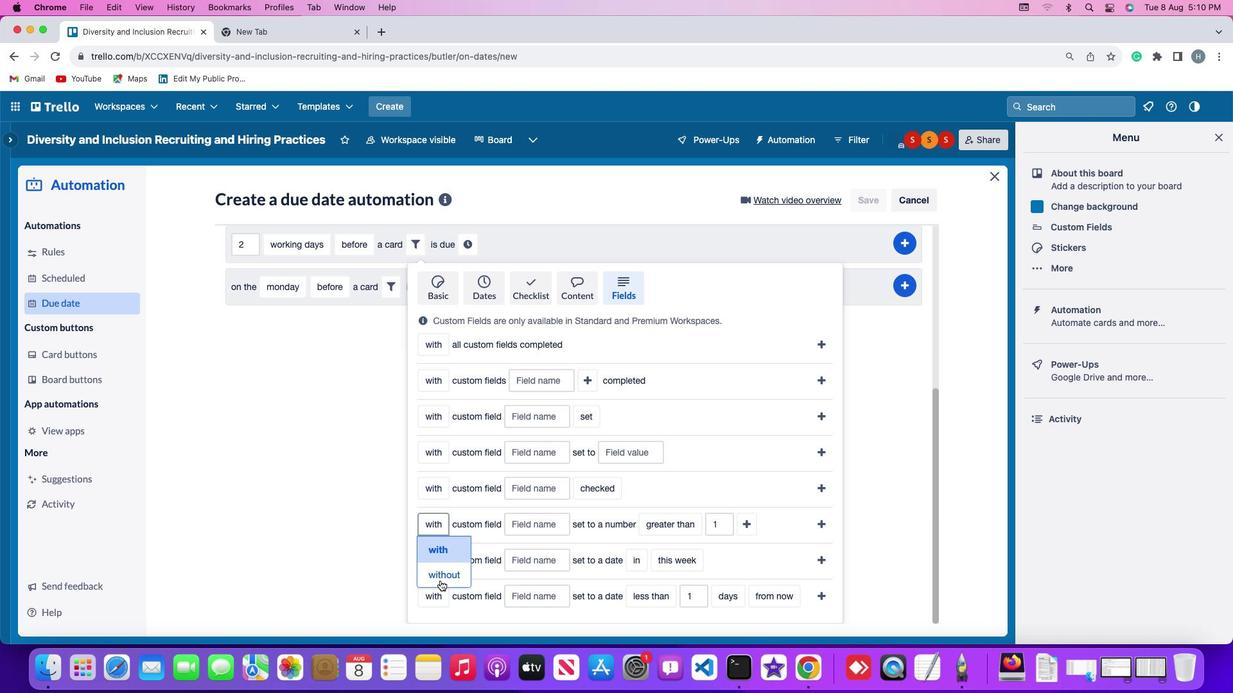 
Action: Mouse moved to (584, 503)
Screenshot: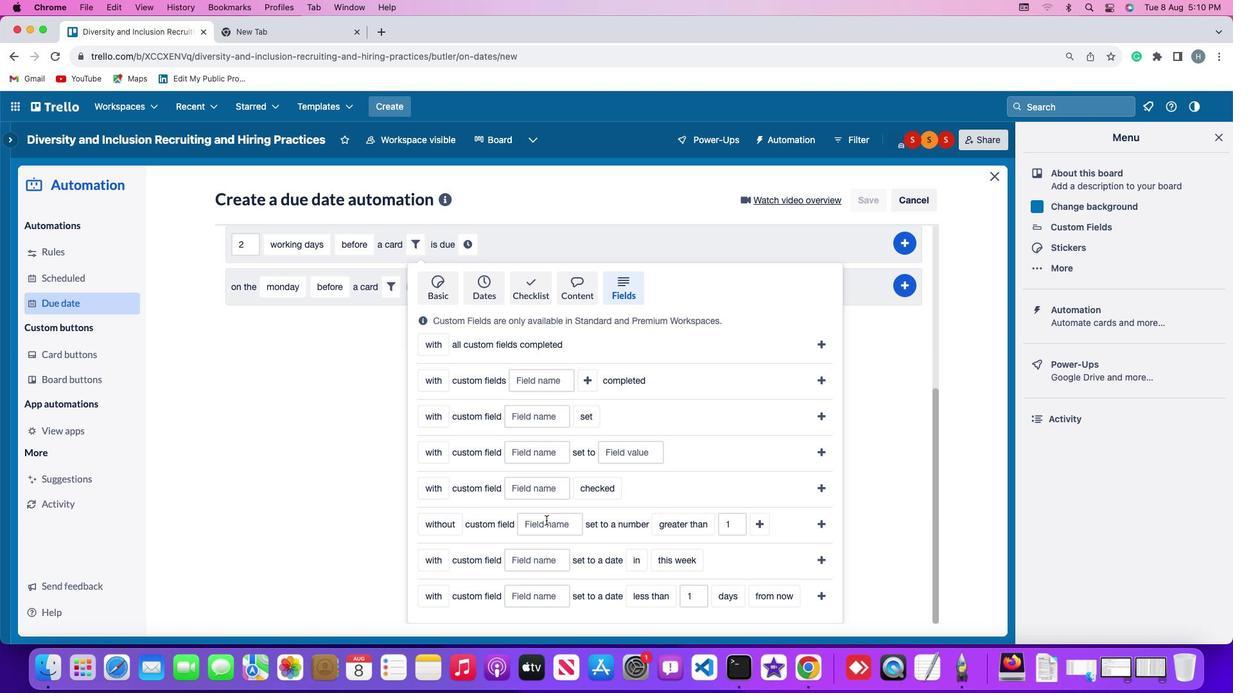 
Action: Mouse pressed left at (584, 503)
Screenshot: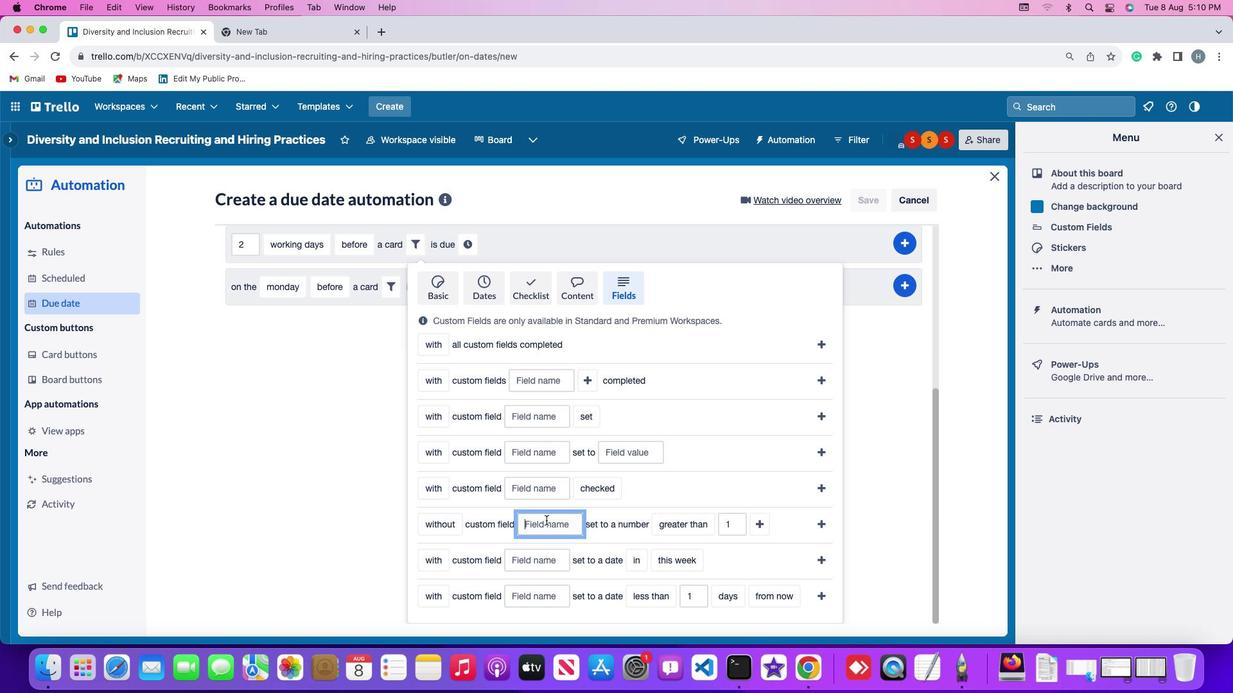 
Action: Key pressed Key.shift'R''e''s''u''m''e'
Screenshot: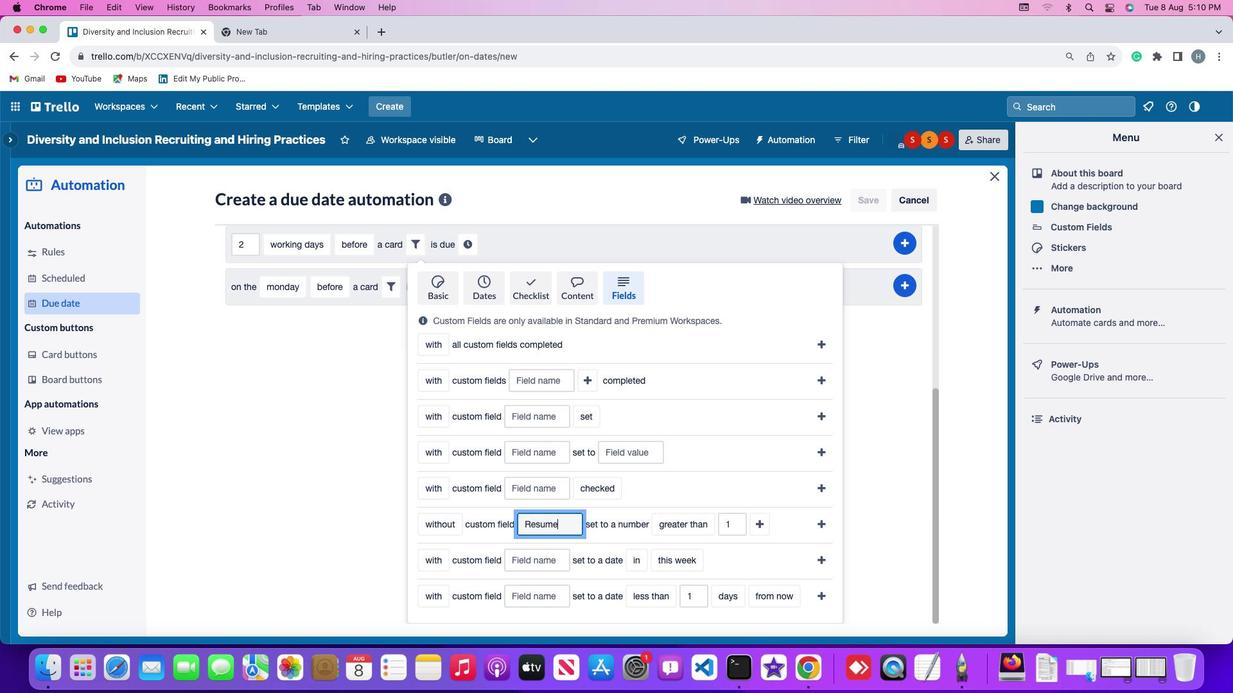 
Action: Mouse moved to (675, 506)
Screenshot: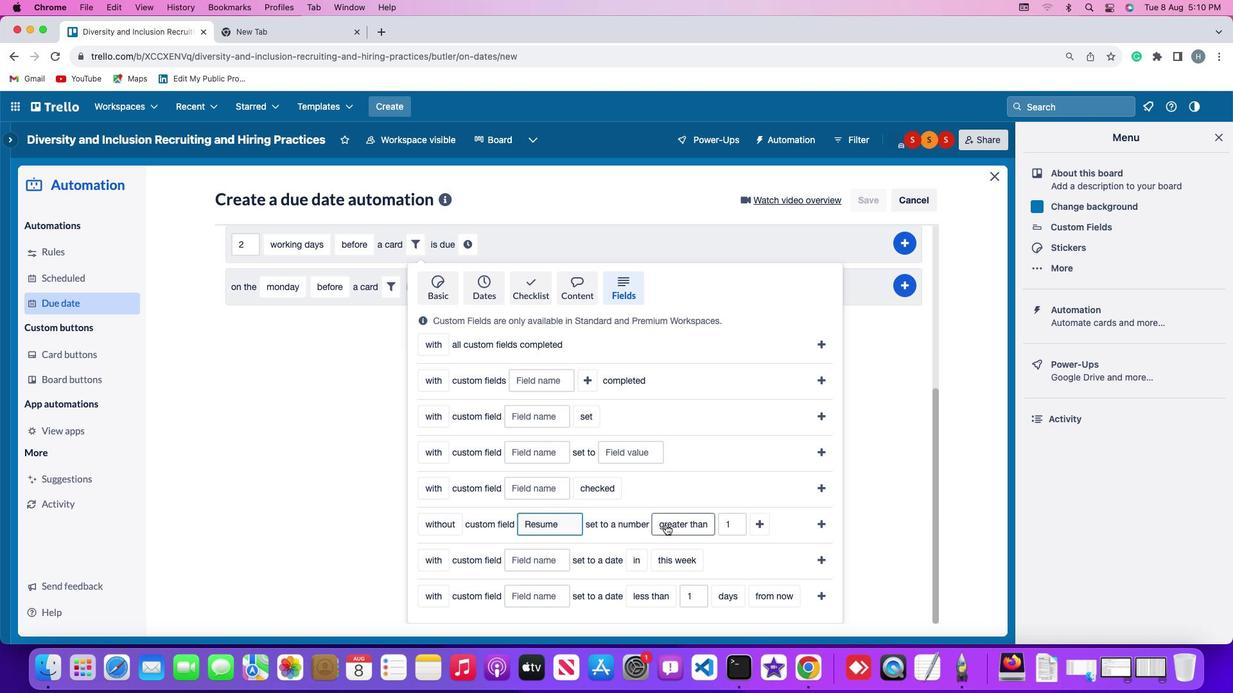 
Action: Mouse pressed left at (675, 506)
Screenshot: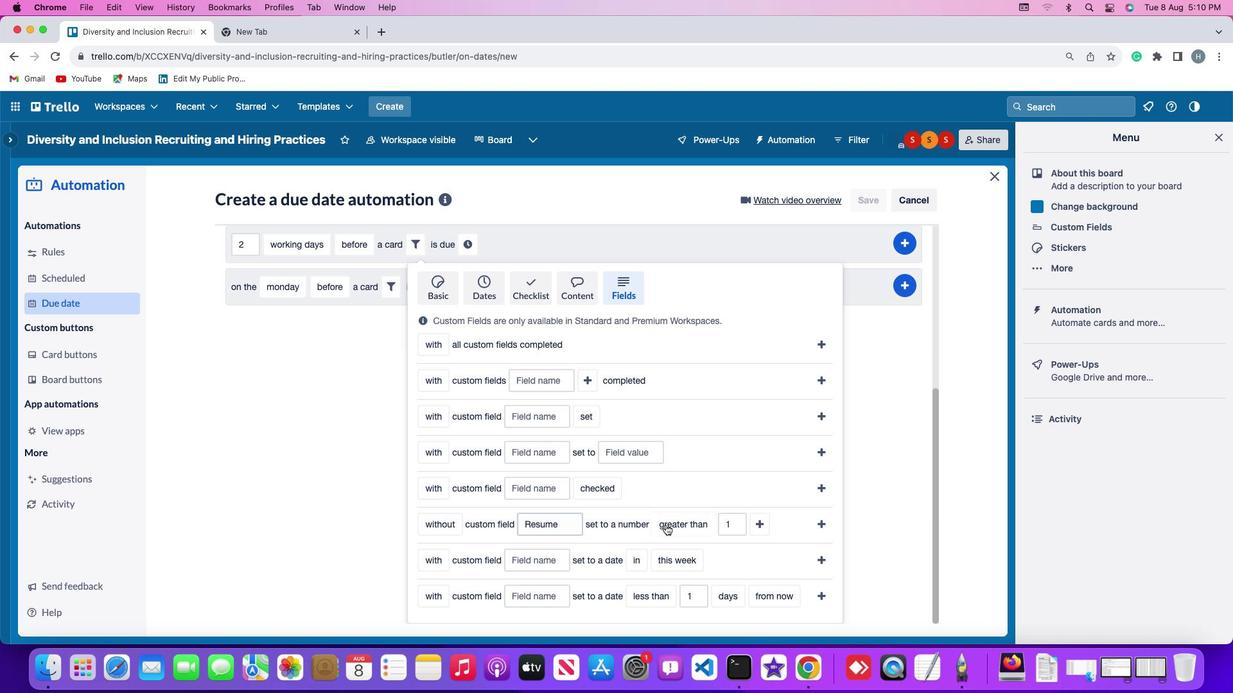 
Action: Mouse moved to (692, 457)
Screenshot: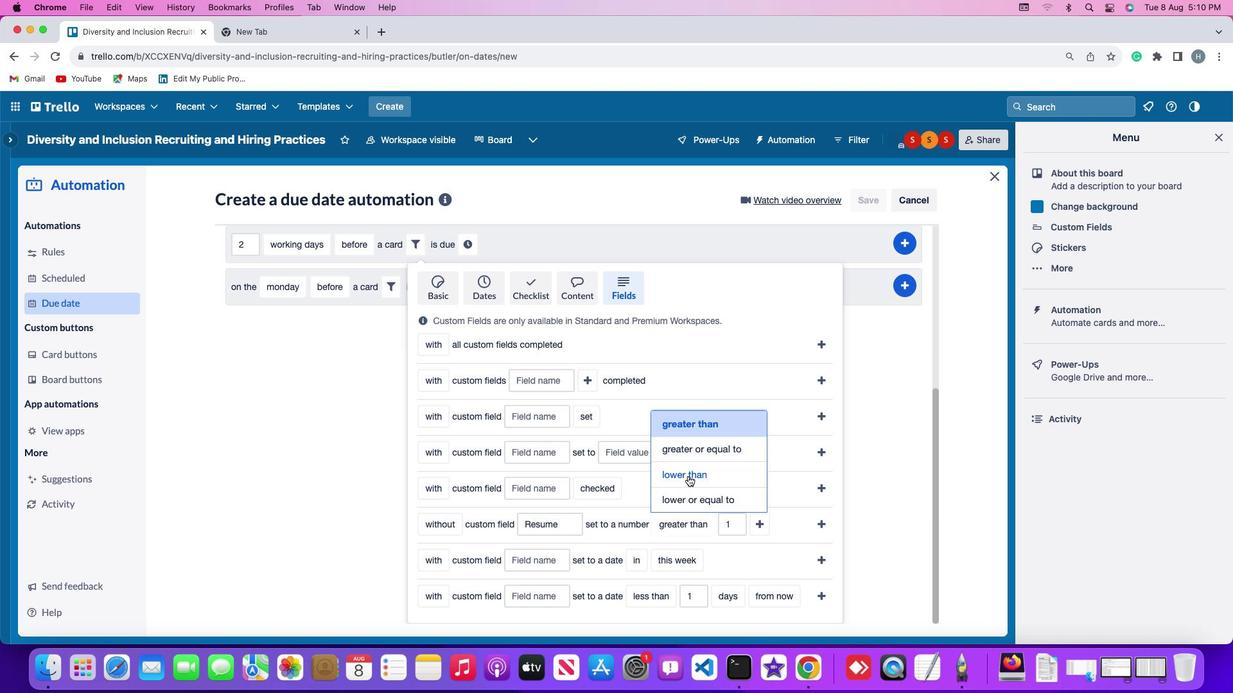 
Action: Mouse pressed left at (692, 457)
Screenshot: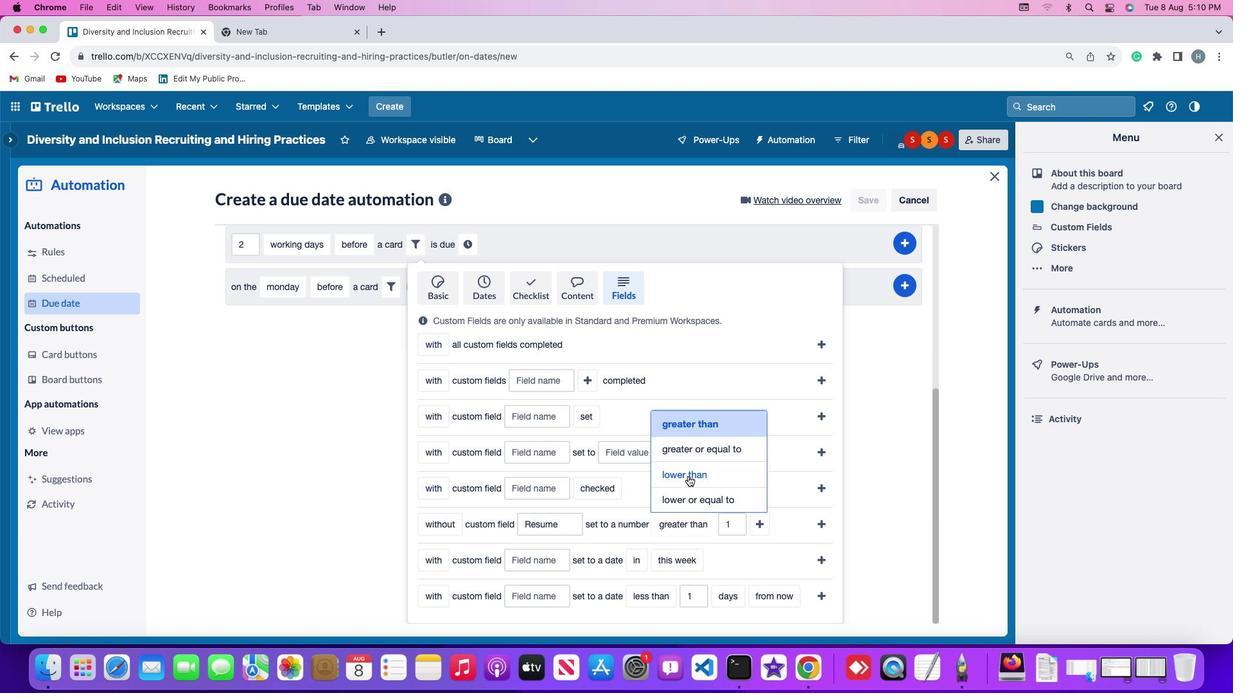 
Action: Mouse moved to (722, 503)
Screenshot: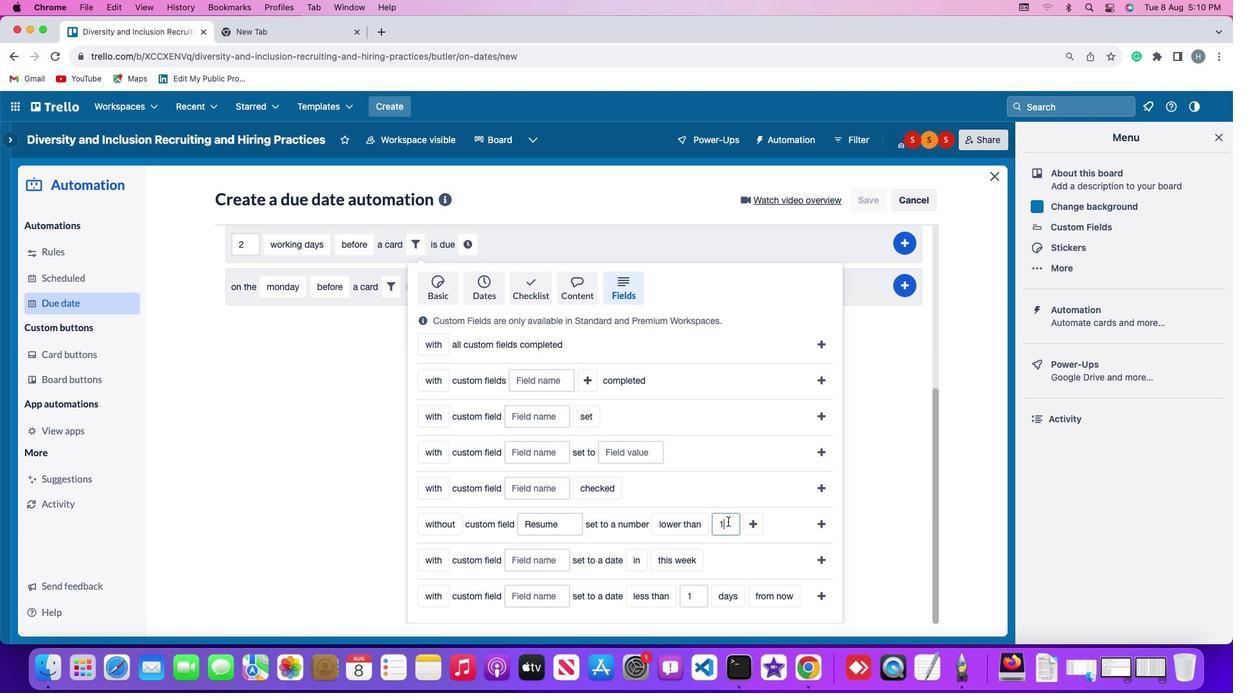 
Action: Mouse pressed left at (722, 503)
Screenshot: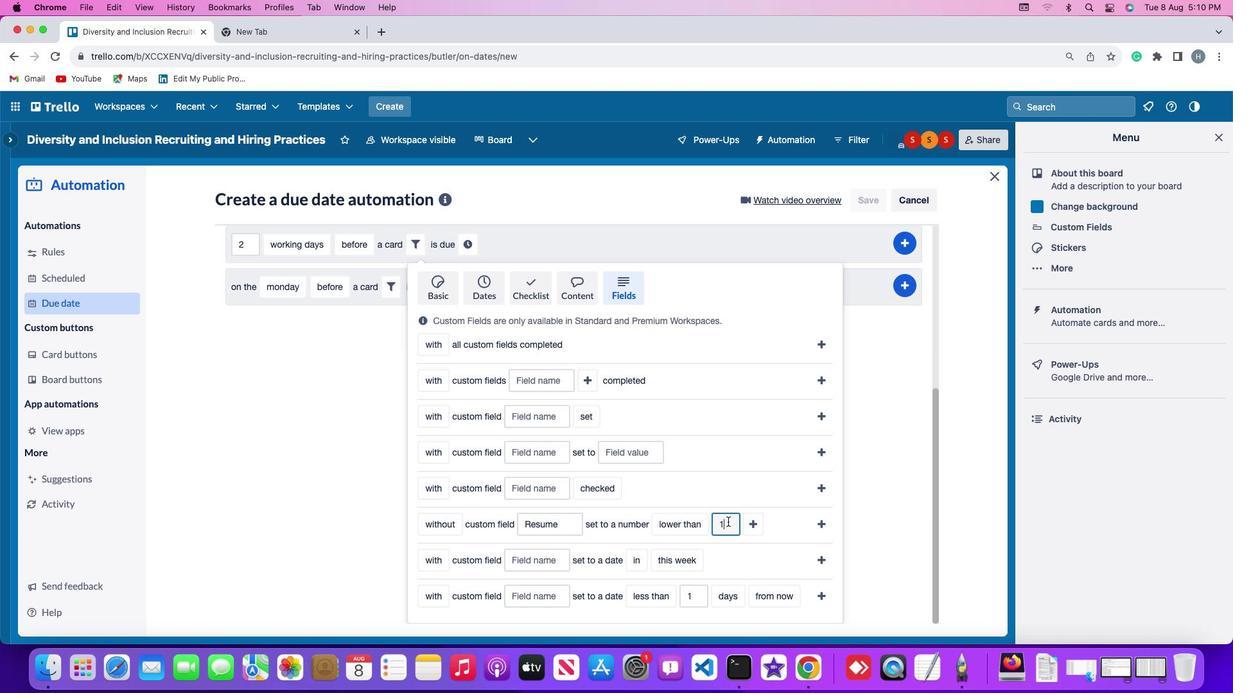 
Action: Mouse moved to (724, 505)
Screenshot: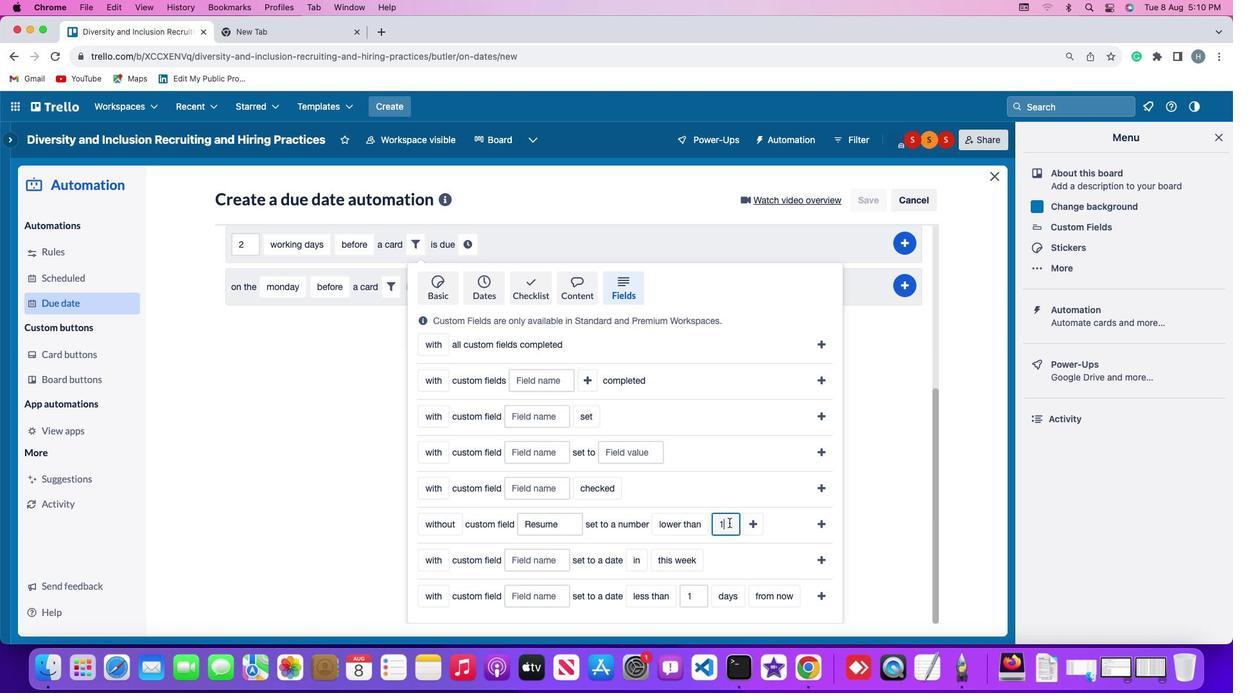 
Action: Key pressed Key.backspace
Screenshot: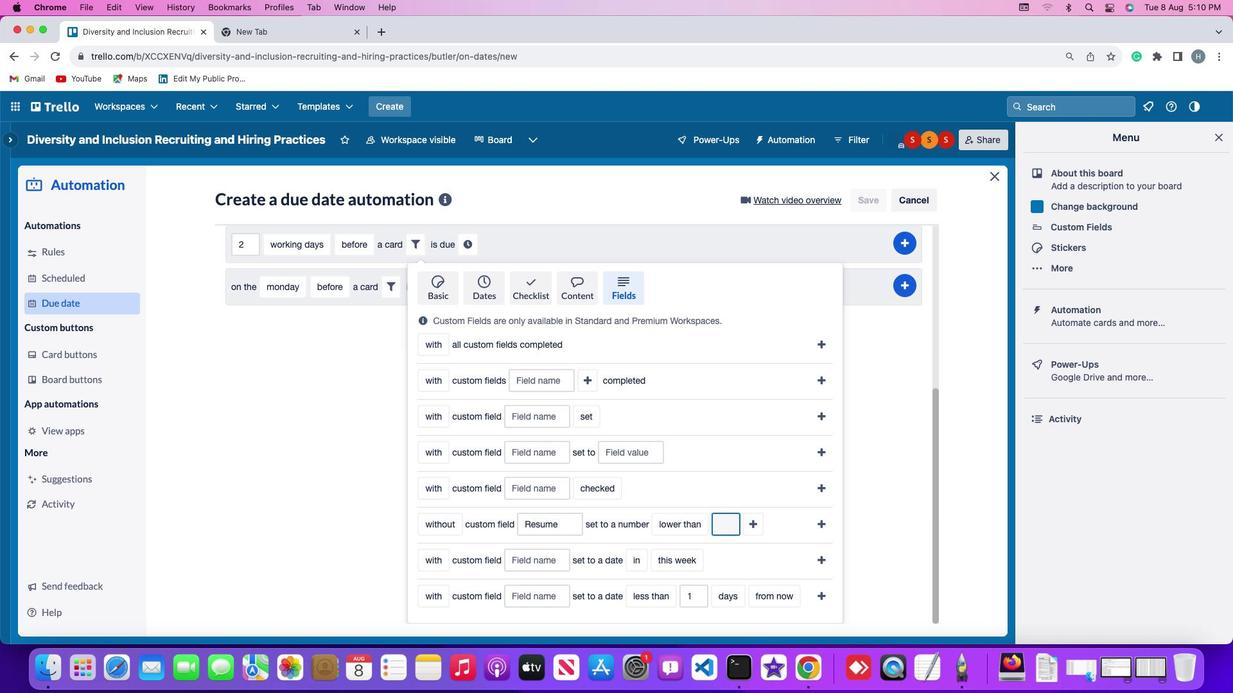 
Action: Mouse moved to (741, 501)
Screenshot: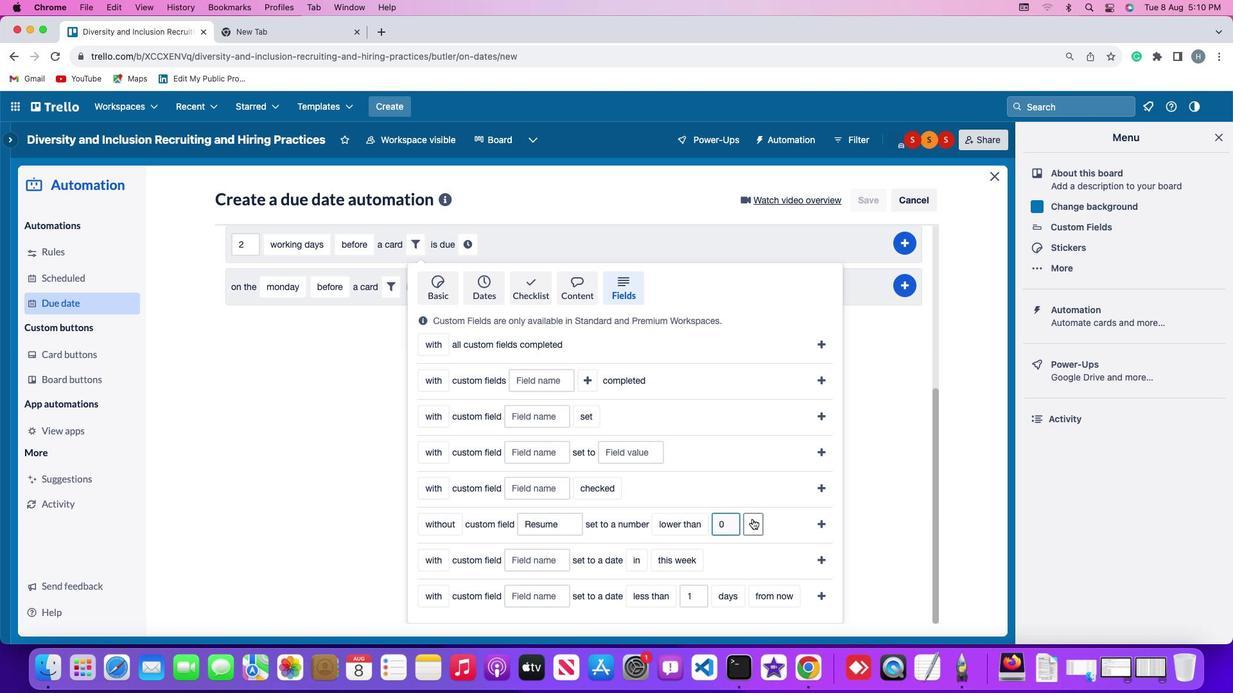 
Action: Mouse pressed left at (741, 501)
Screenshot: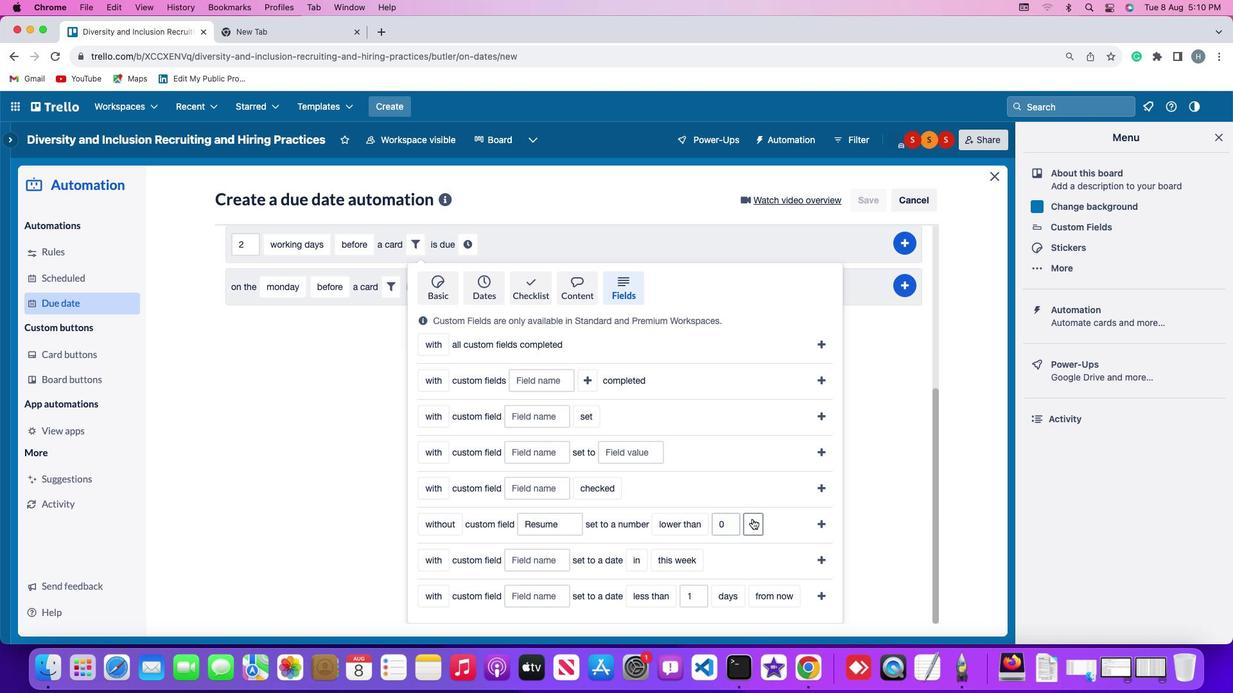 
Action: Mouse moved to (724, 505)
Screenshot: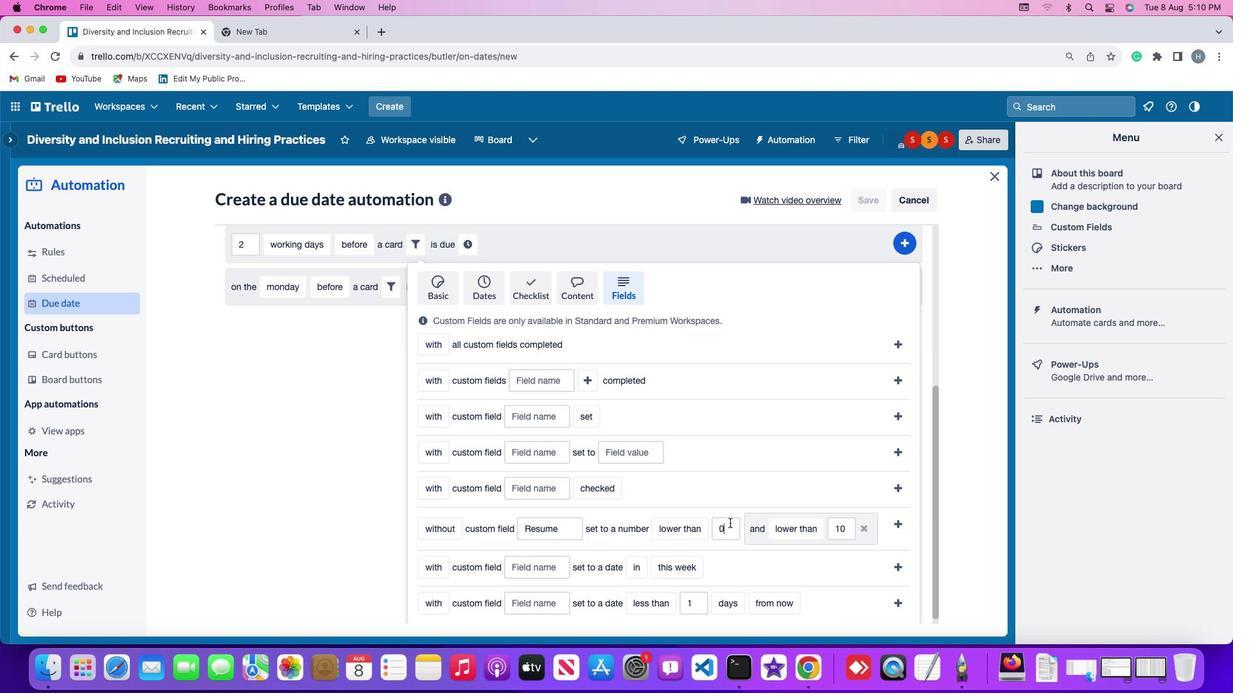 
Action: Mouse pressed left at (724, 505)
Screenshot: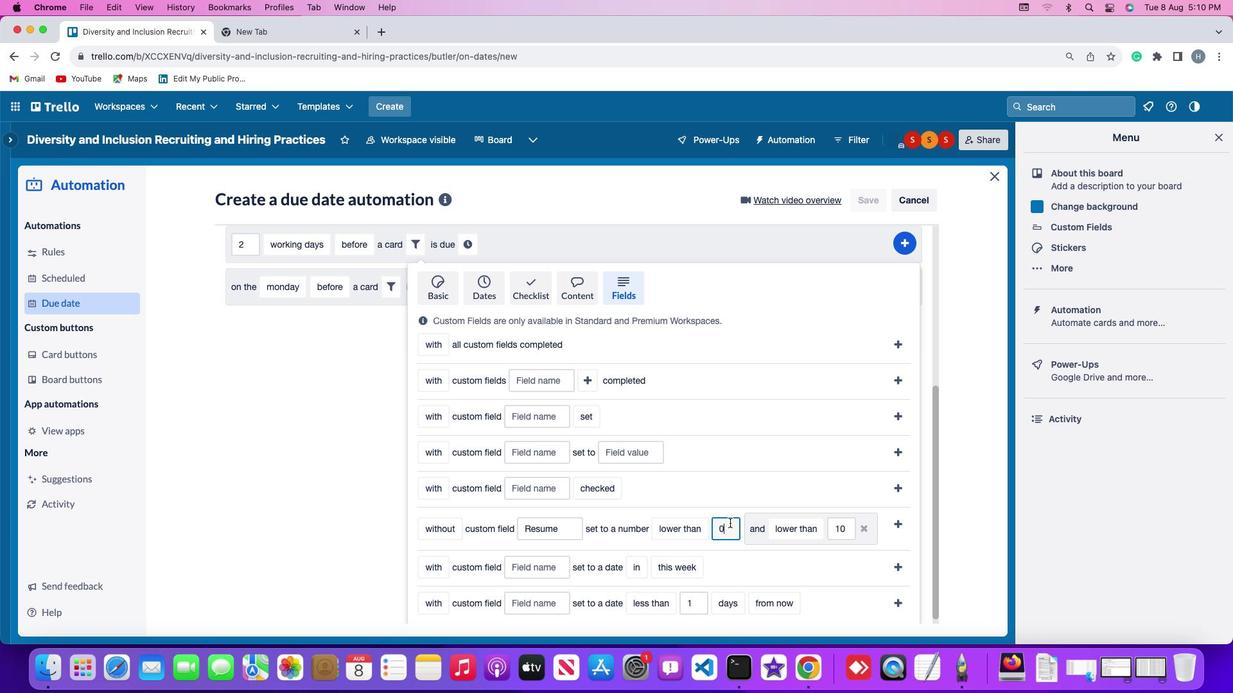 
Action: Key pressed Key.backspace'1'
Screenshot: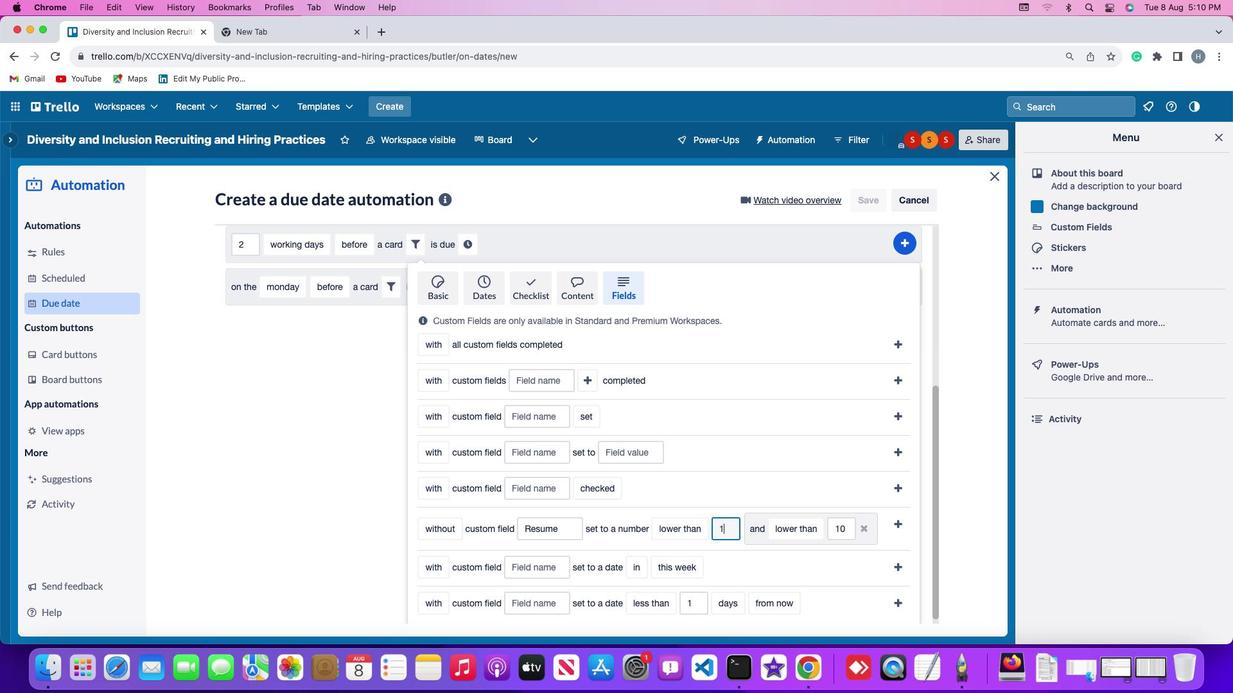 
Action: Mouse moved to (762, 508)
Screenshot: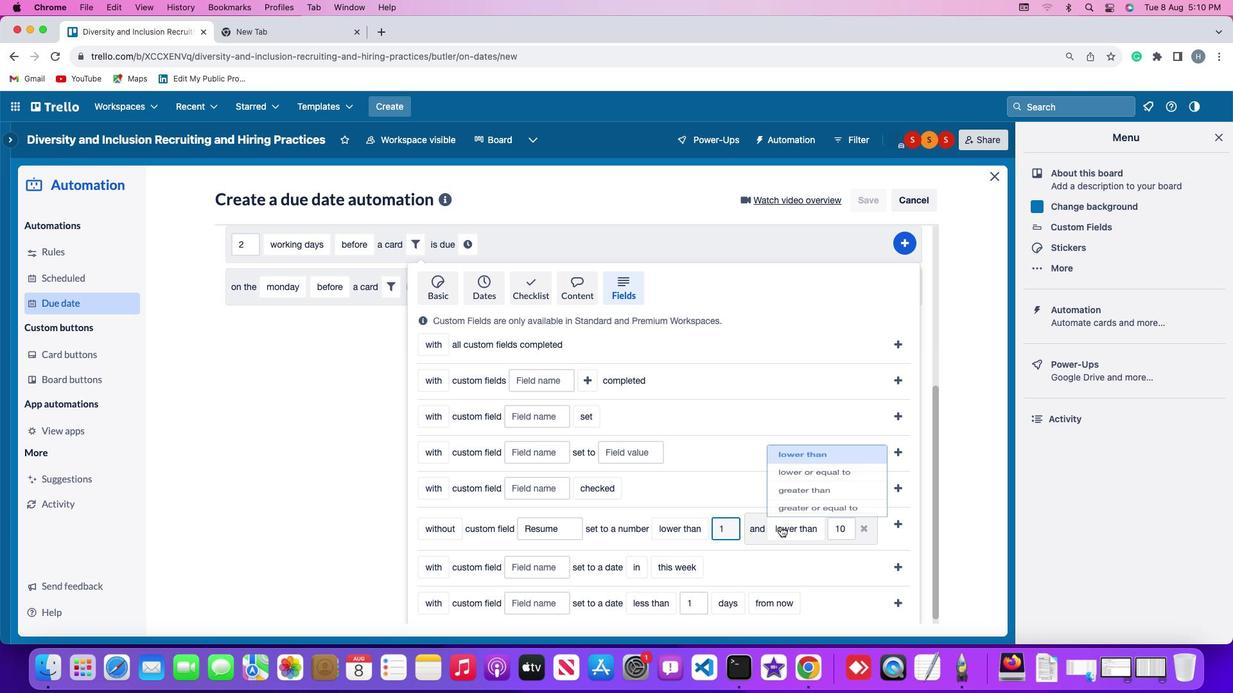 
Action: Mouse pressed left at (762, 508)
Screenshot: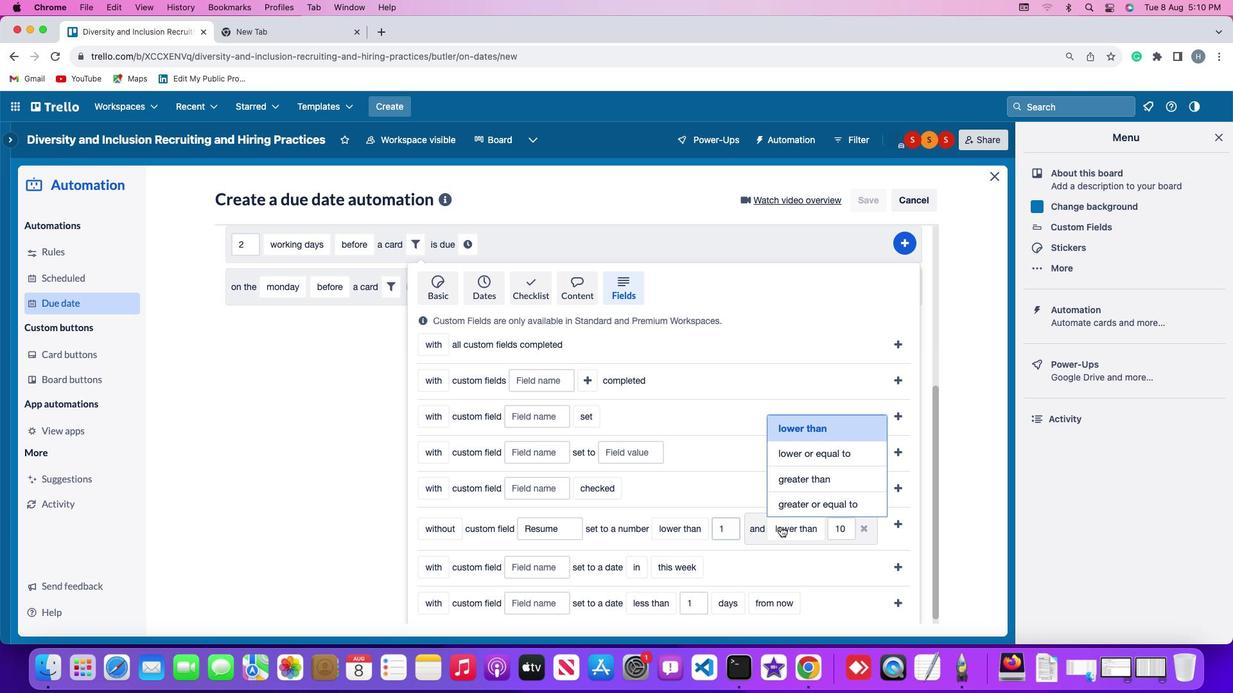 
Action: Mouse moved to (784, 460)
Screenshot: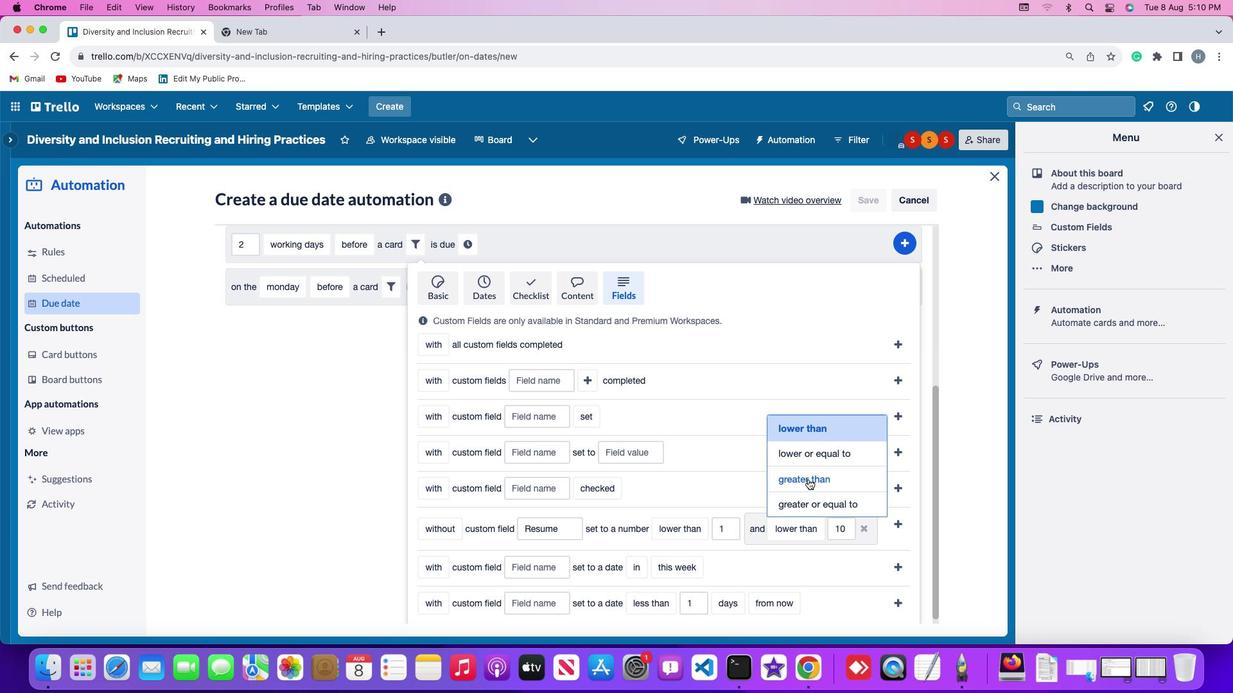 
Action: Mouse pressed left at (784, 460)
Screenshot: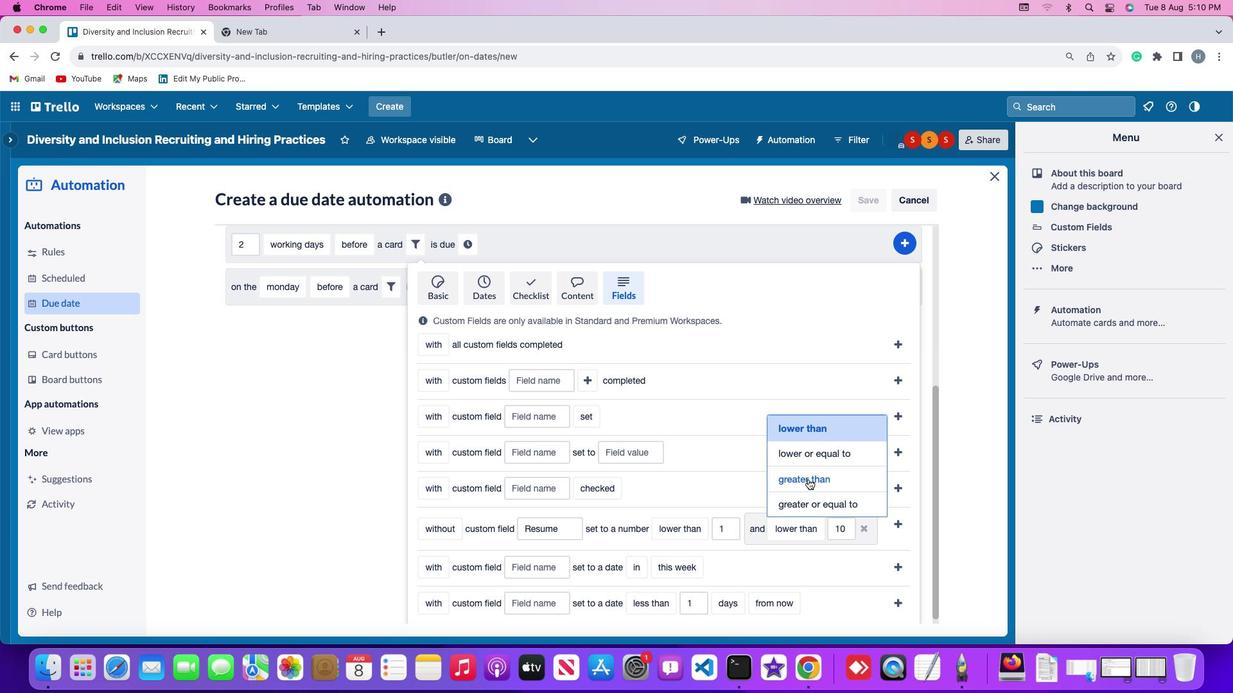 
Action: Mouse moved to (569, 535)
Screenshot: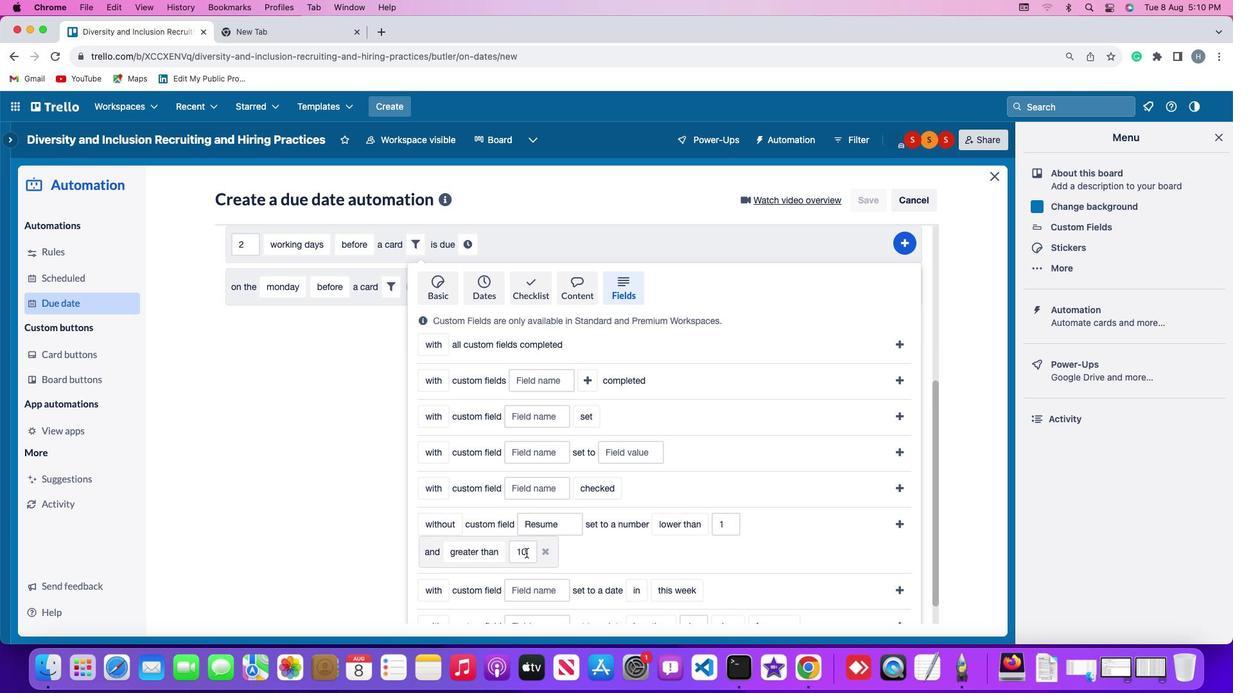 
Action: Mouse pressed left at (569, 535)
Screenshot: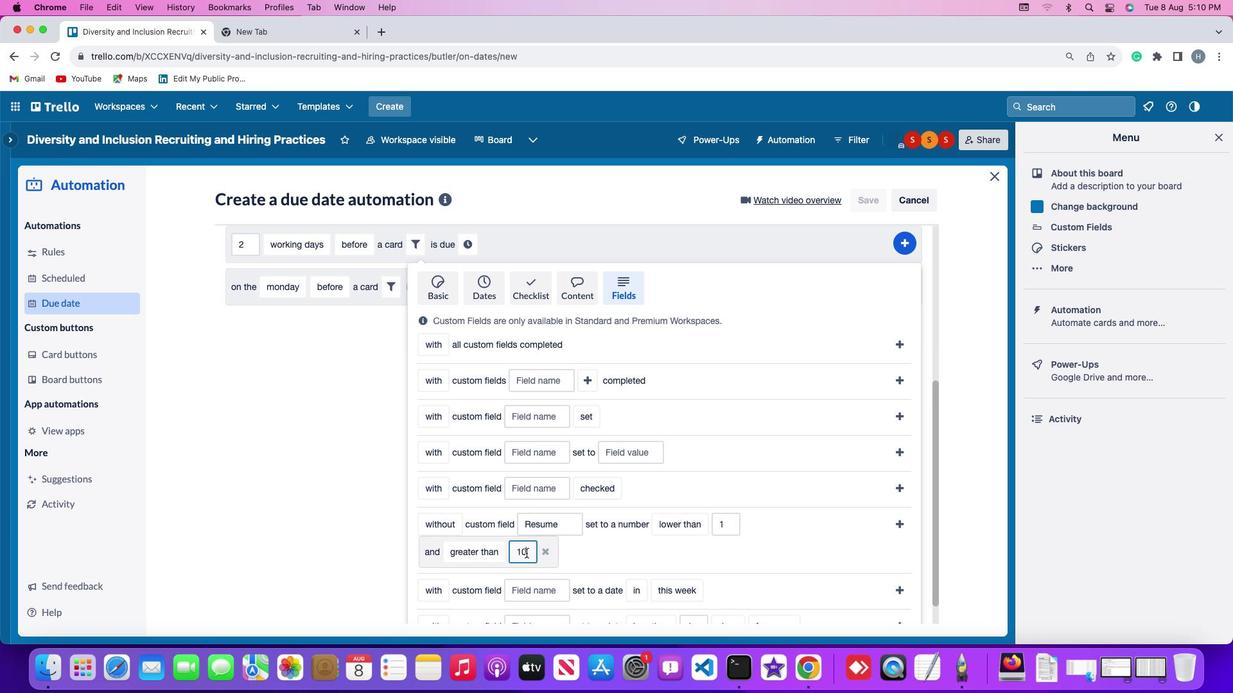
Action: Key pressed Key.backspaceKey.backspace'1''0'
Screenshot: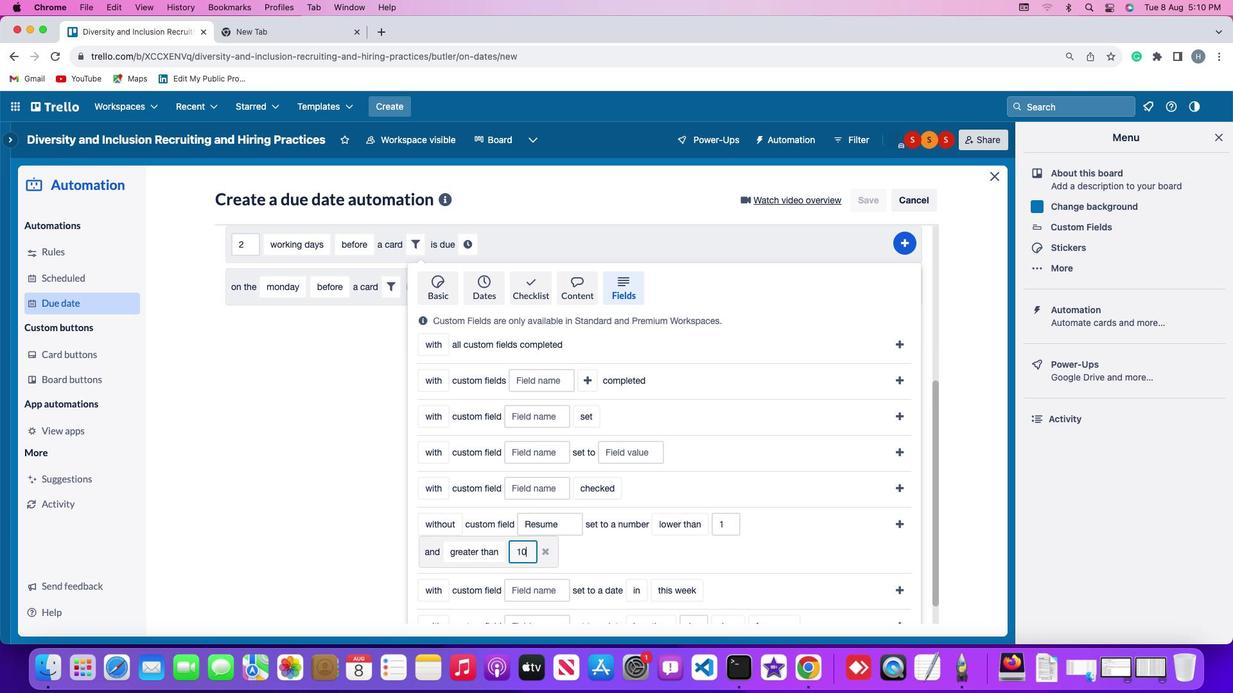 
Action: Mouse moved to (855, 503)
Screenshot: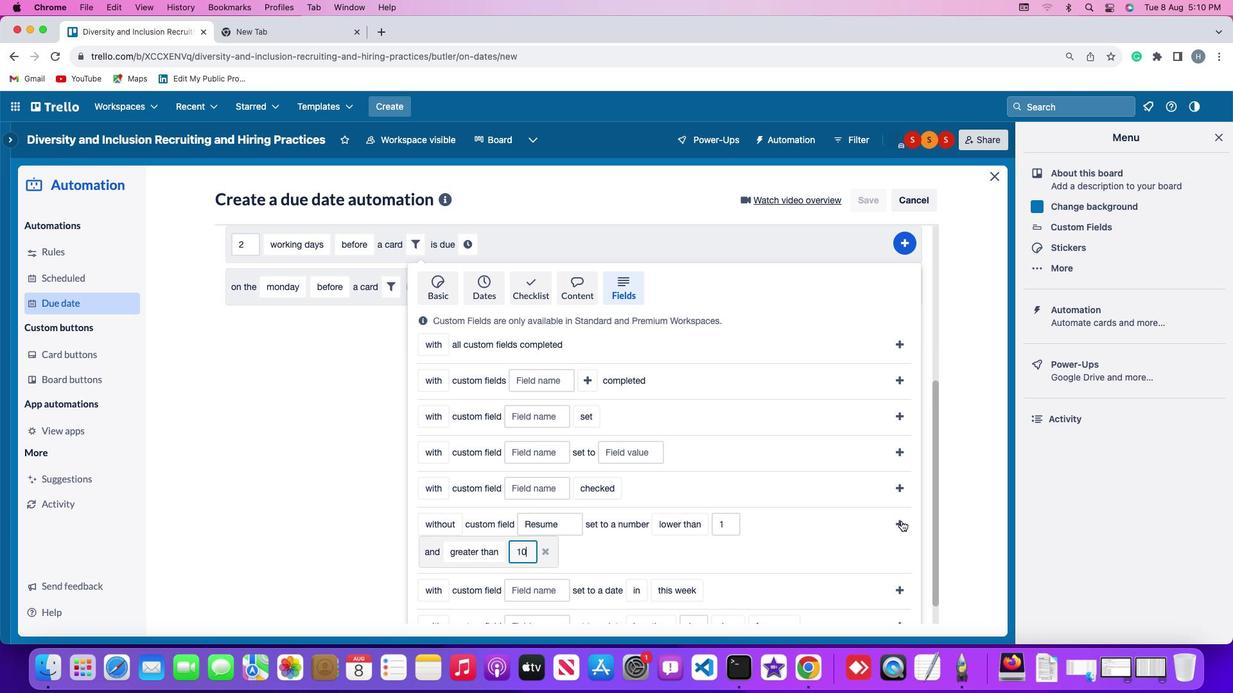 
Action: Mouse pressed left at (855, 503)
Screenshot: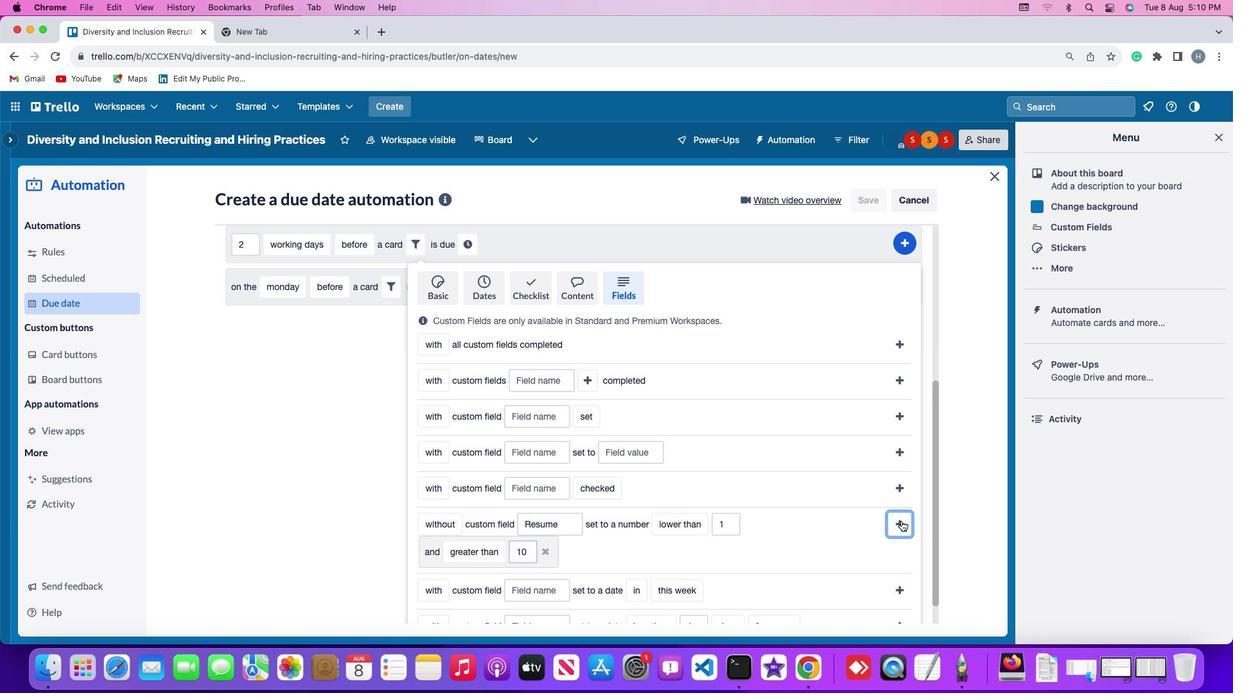 
Action: Mouse moved to (797, 496)
Screenshot: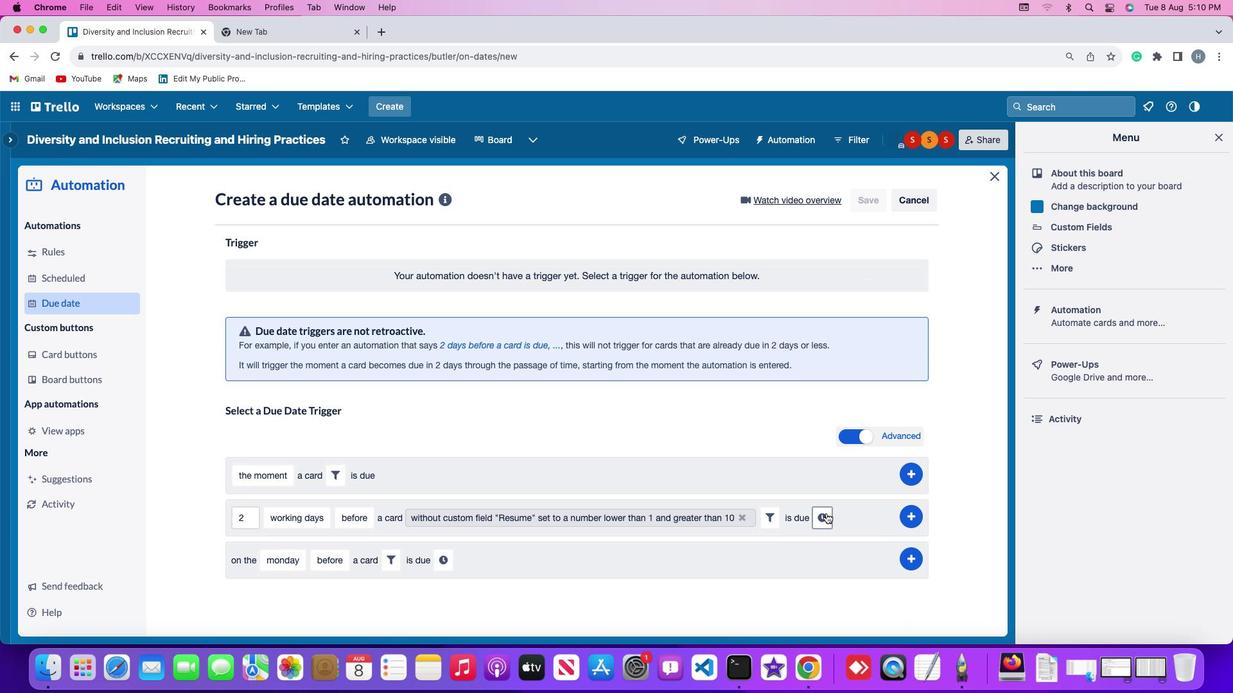 
Action: Mouse pressed left at (797, 496)
Screenshot: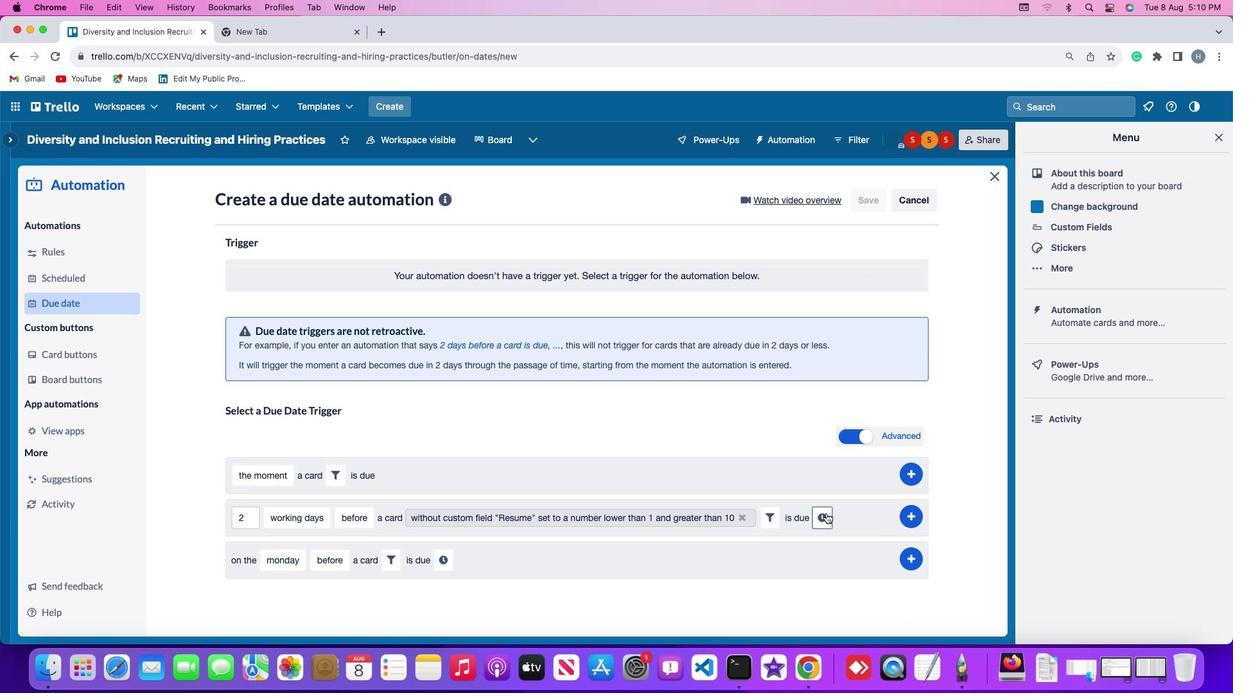 
Action: Mouse moved to (374, 529)
Screenshot: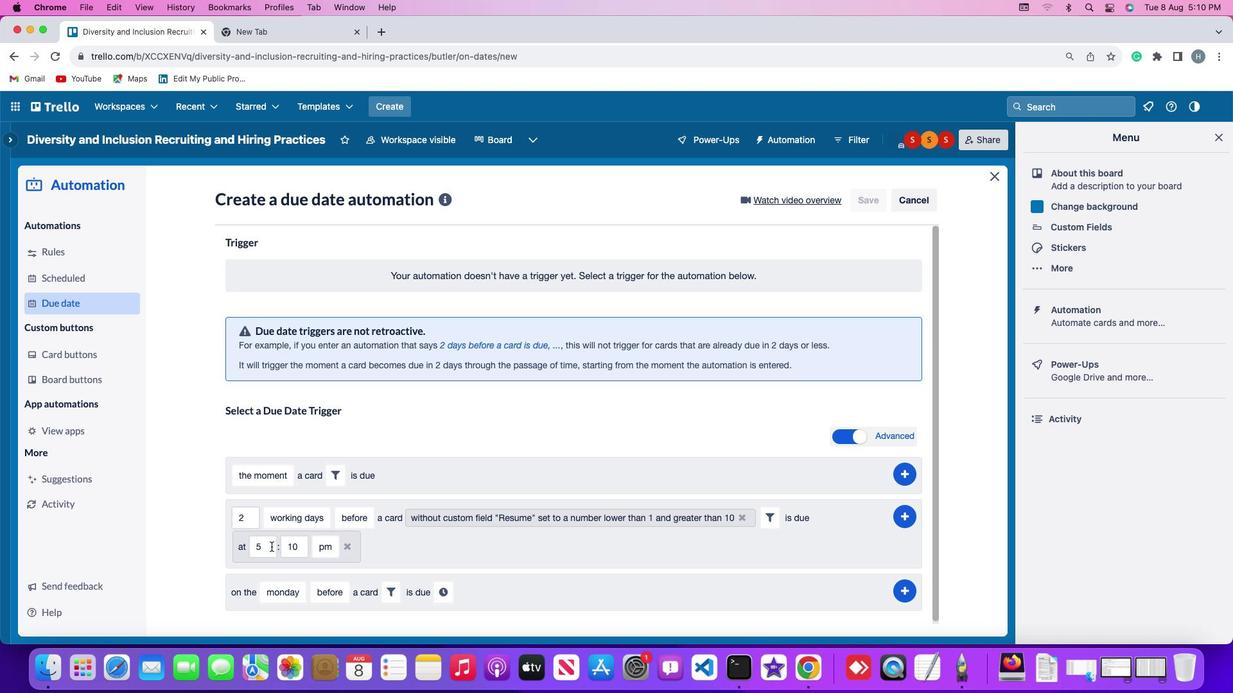 
Action: Mouse pressed left at (374, 529)
Screenshot: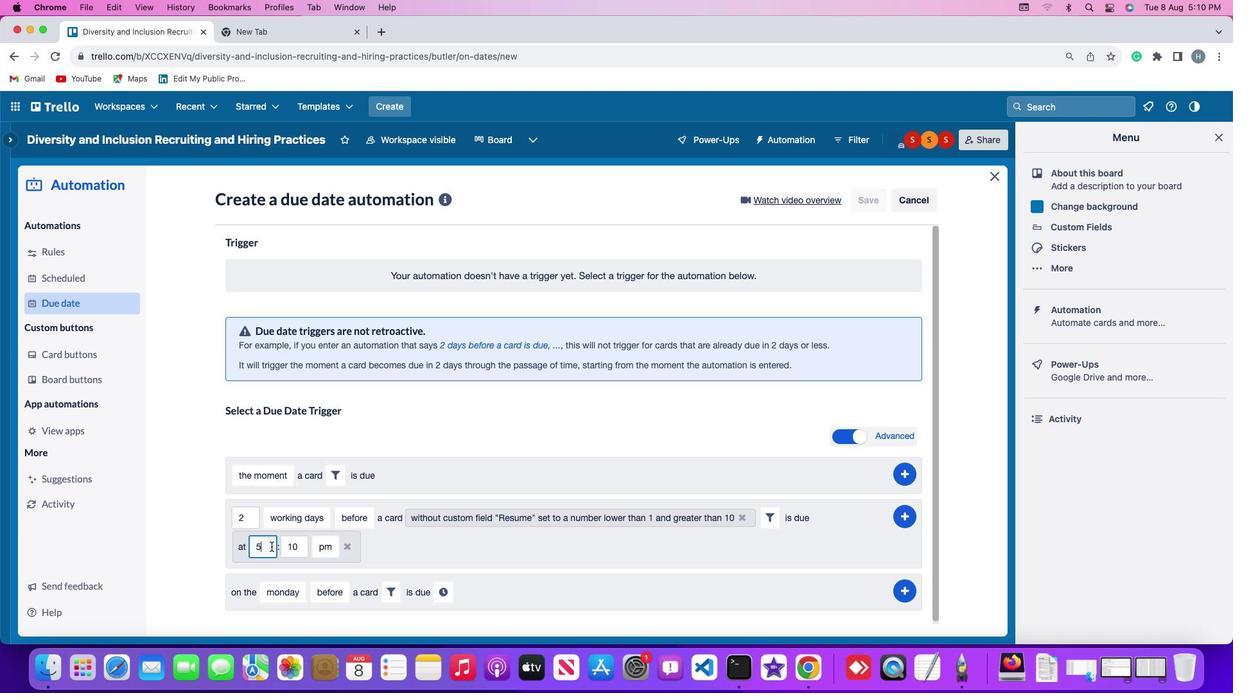 
Action: Key pressed Key.backspace'1''1'
Screenshot: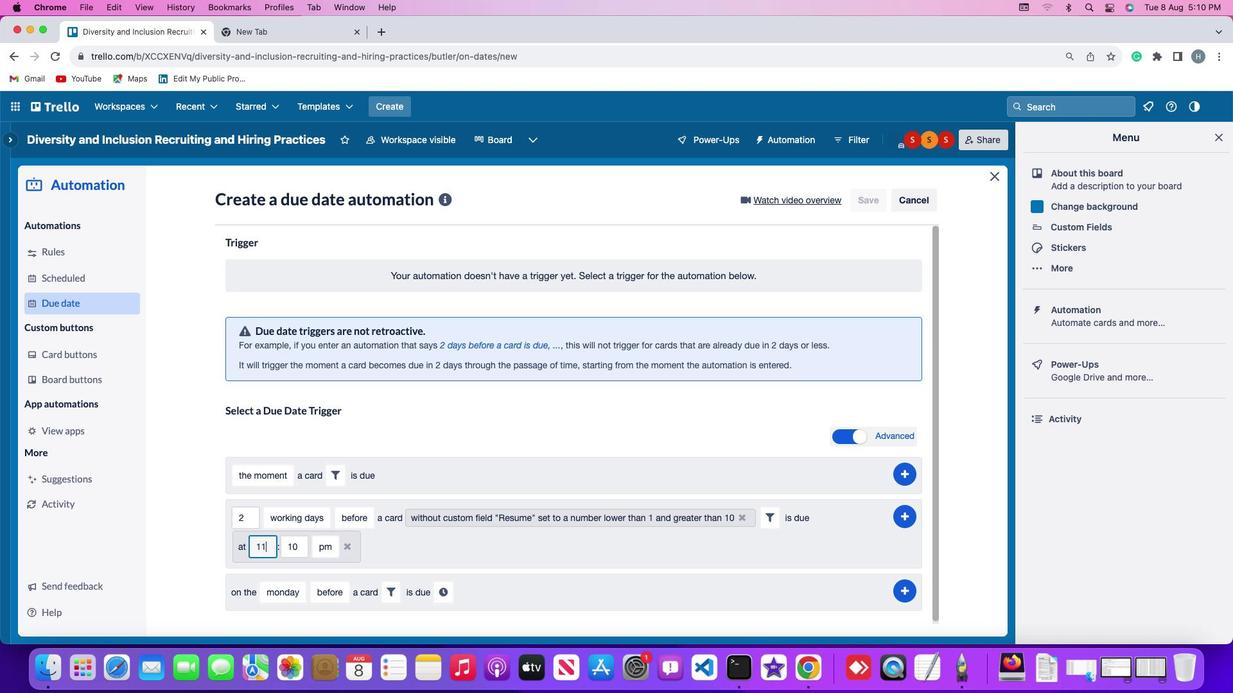 
Action: Mouse moved to (397, 533)
Screenshot: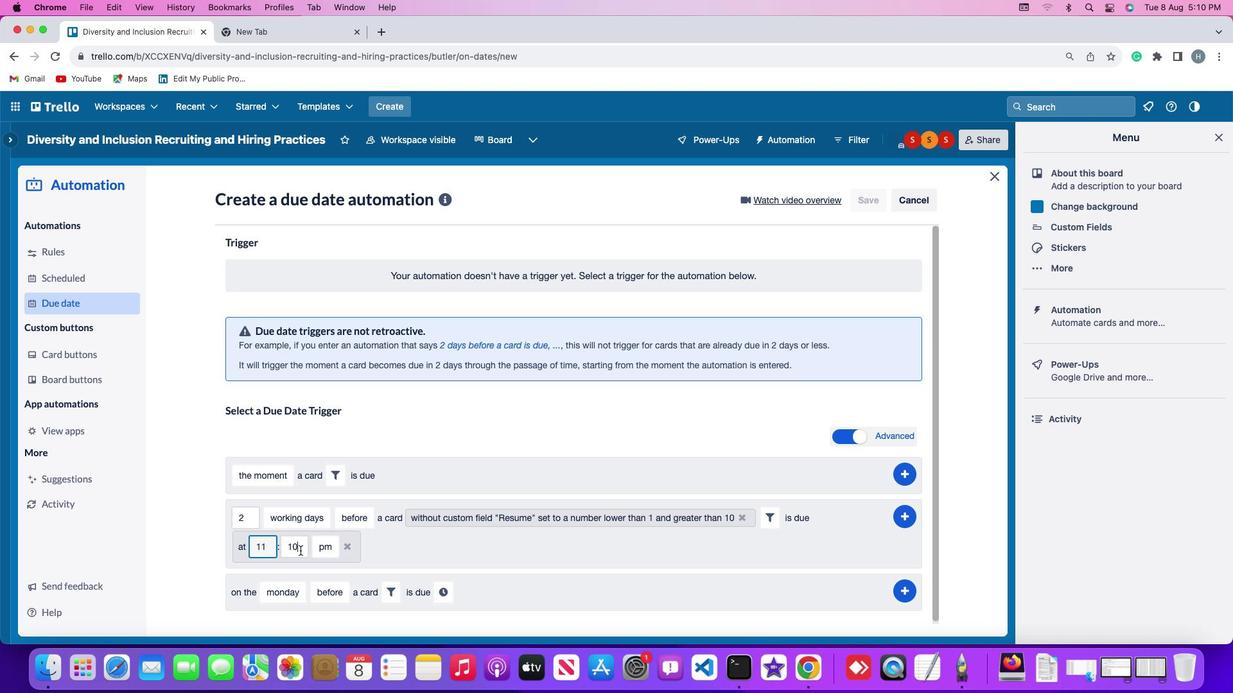 
Action: Mouse pressed left at (397, 533)
Screenshot: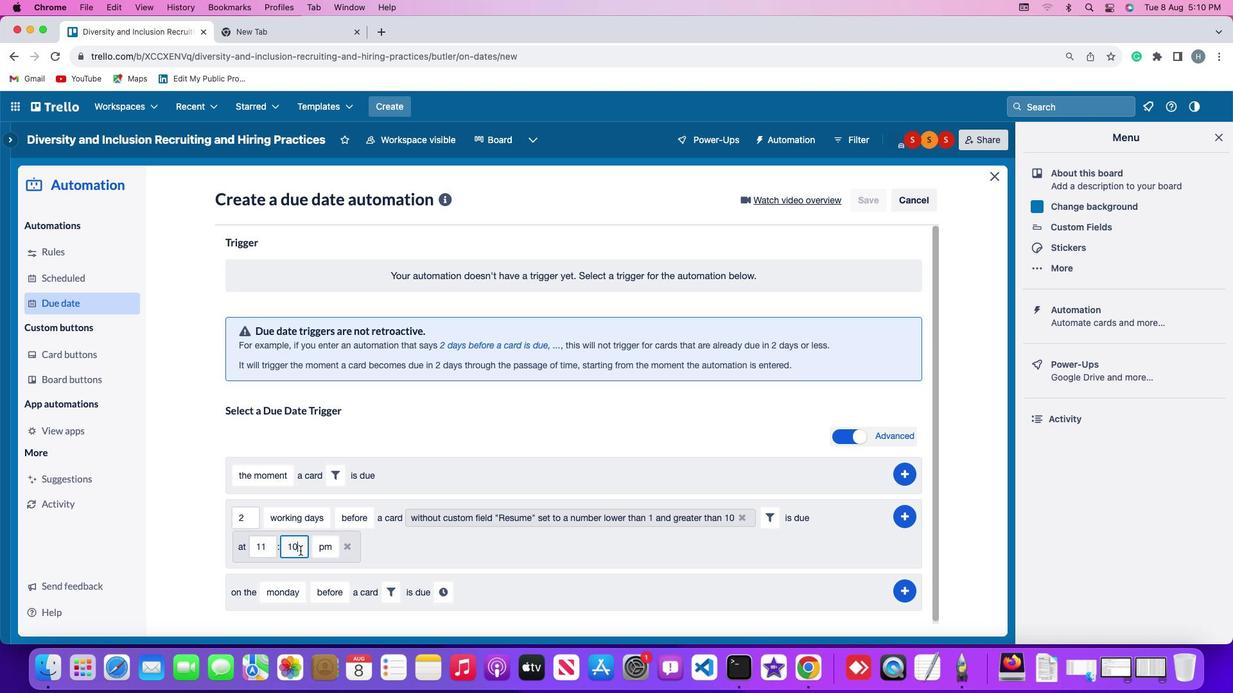 
Action: Key pressed Key.backspaceKey.backspace'0''0'
Screenshot: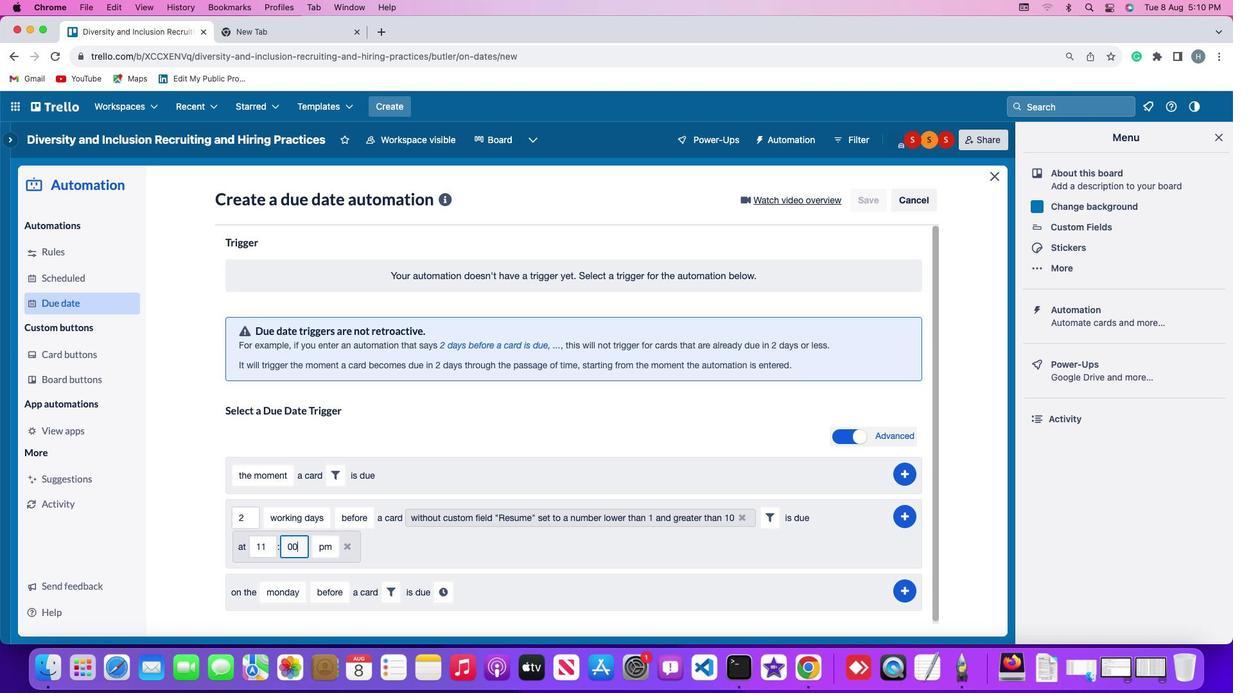 
Action: Mouse moved to (419, 531)
Screenshot: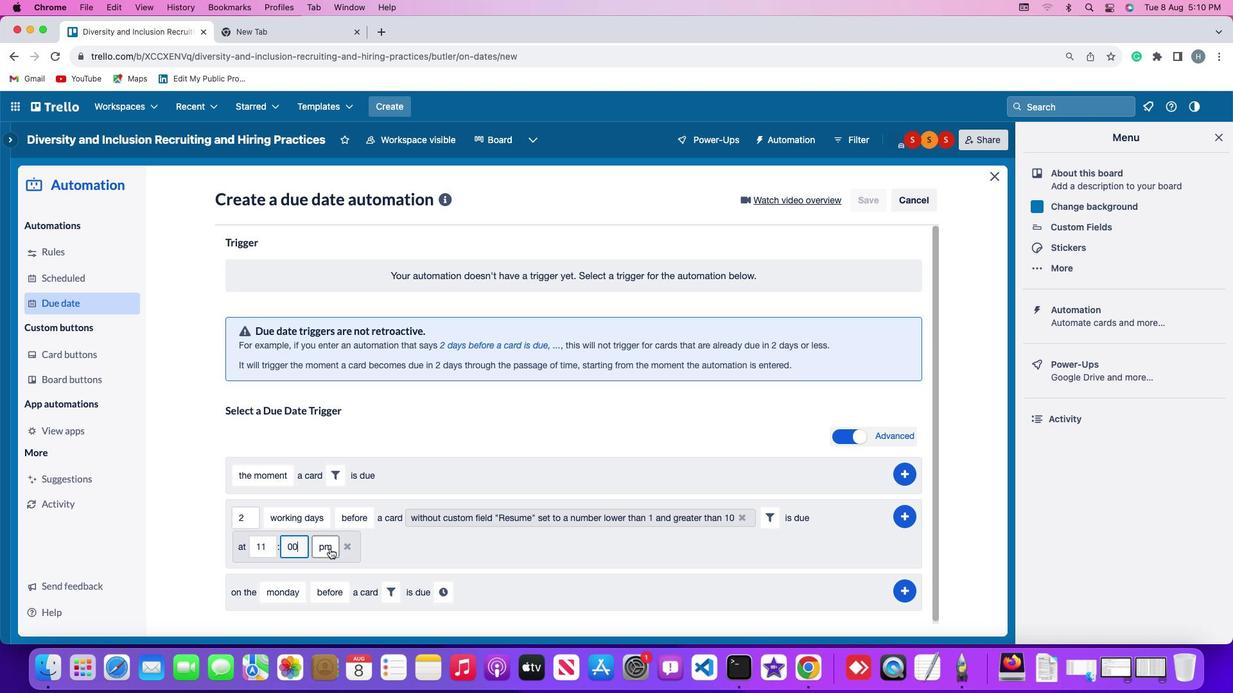 
Action: Mouse pressed left at (419, 531)
Screenshot: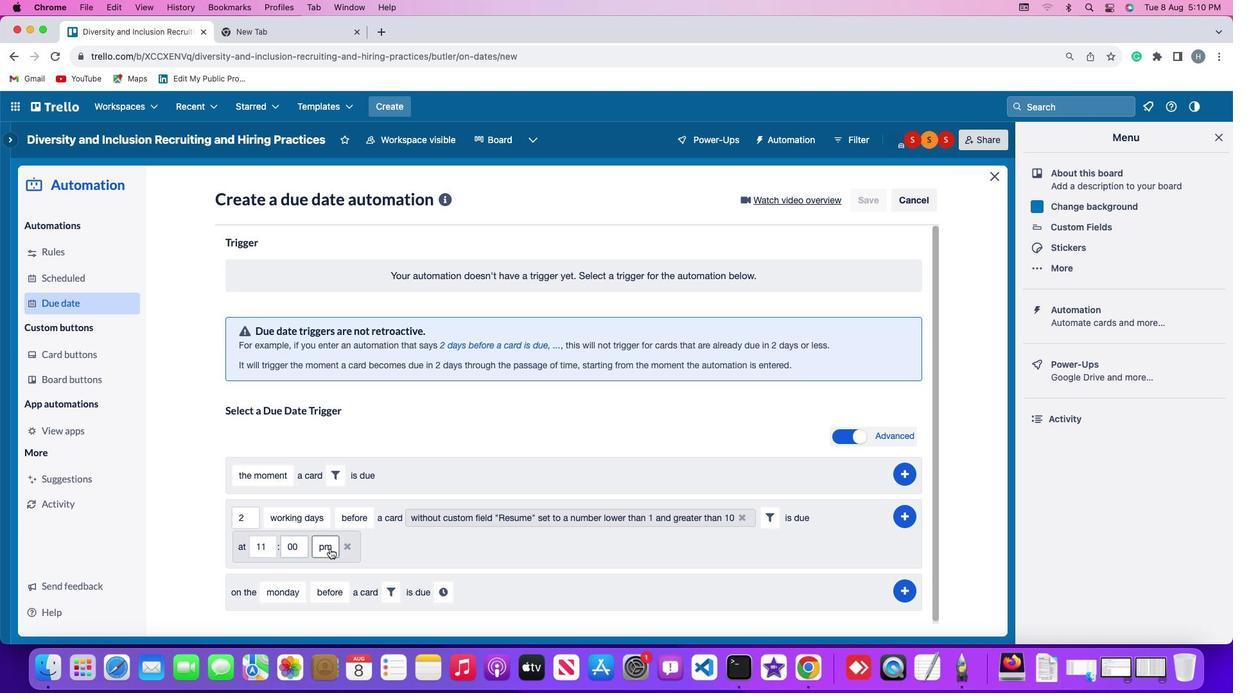 
Action: Mouse moved to (420, 552)
Screenshot: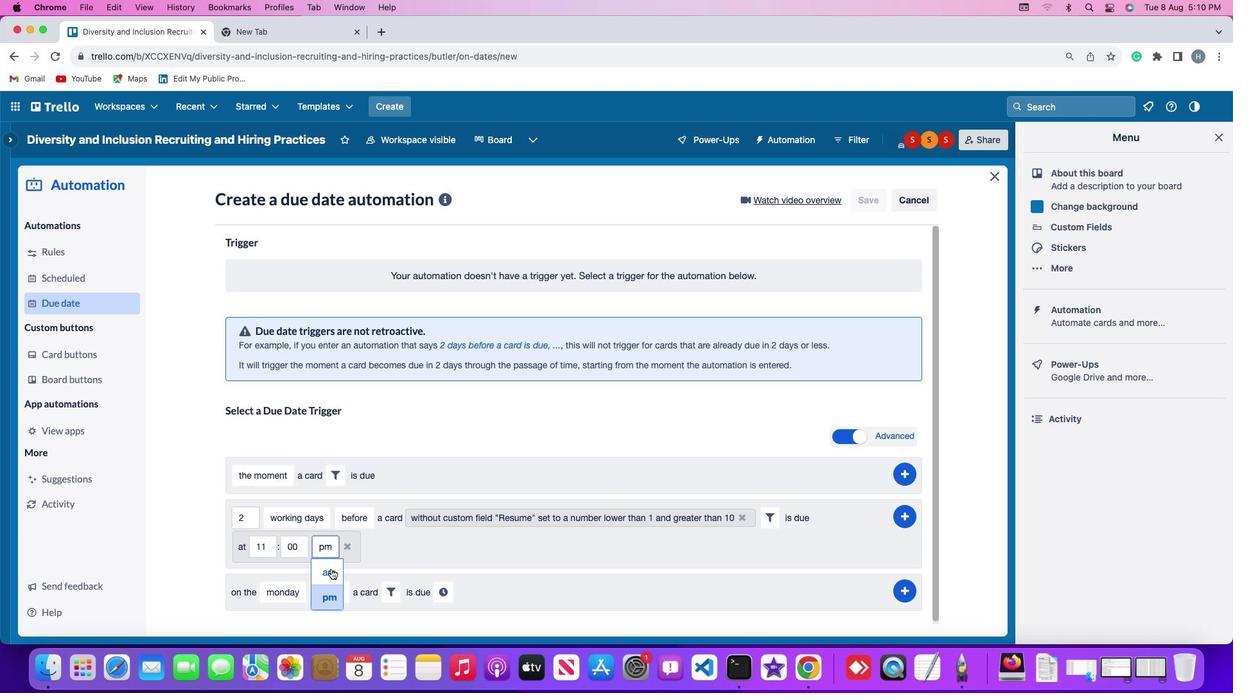 
Action: Mouse pressed left at (420, 552)
Screenshot: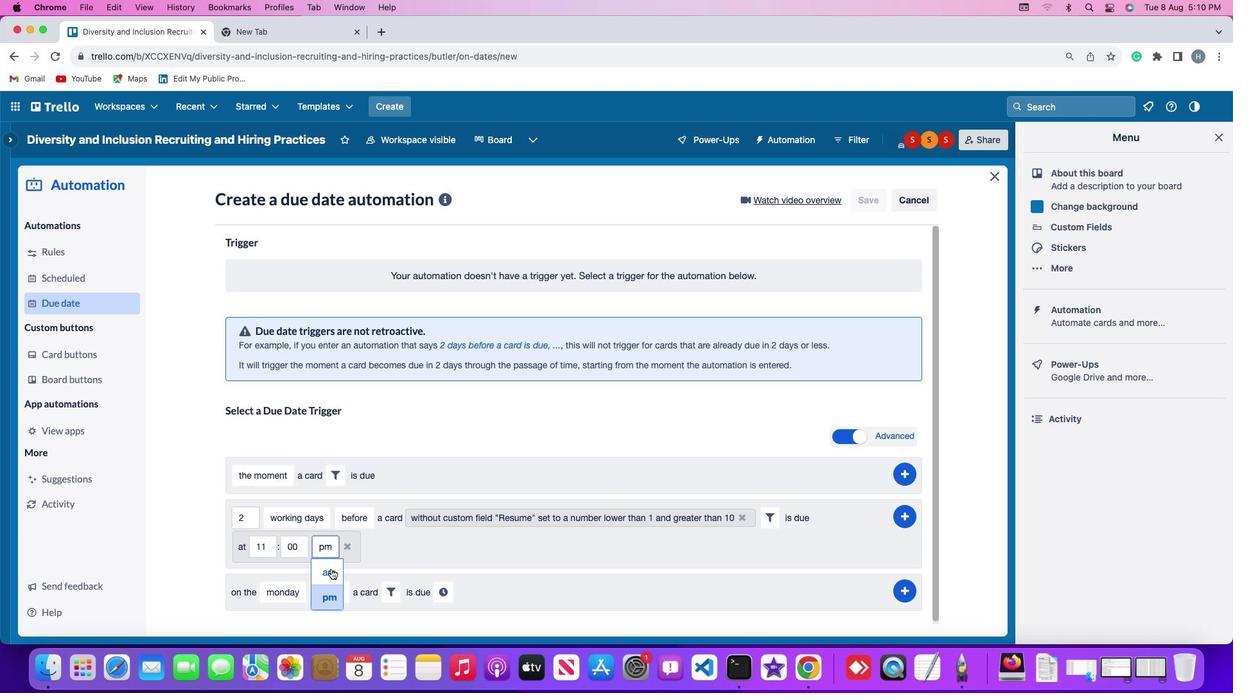 
Action: Mouse moved to (856, 495)
Screenshot: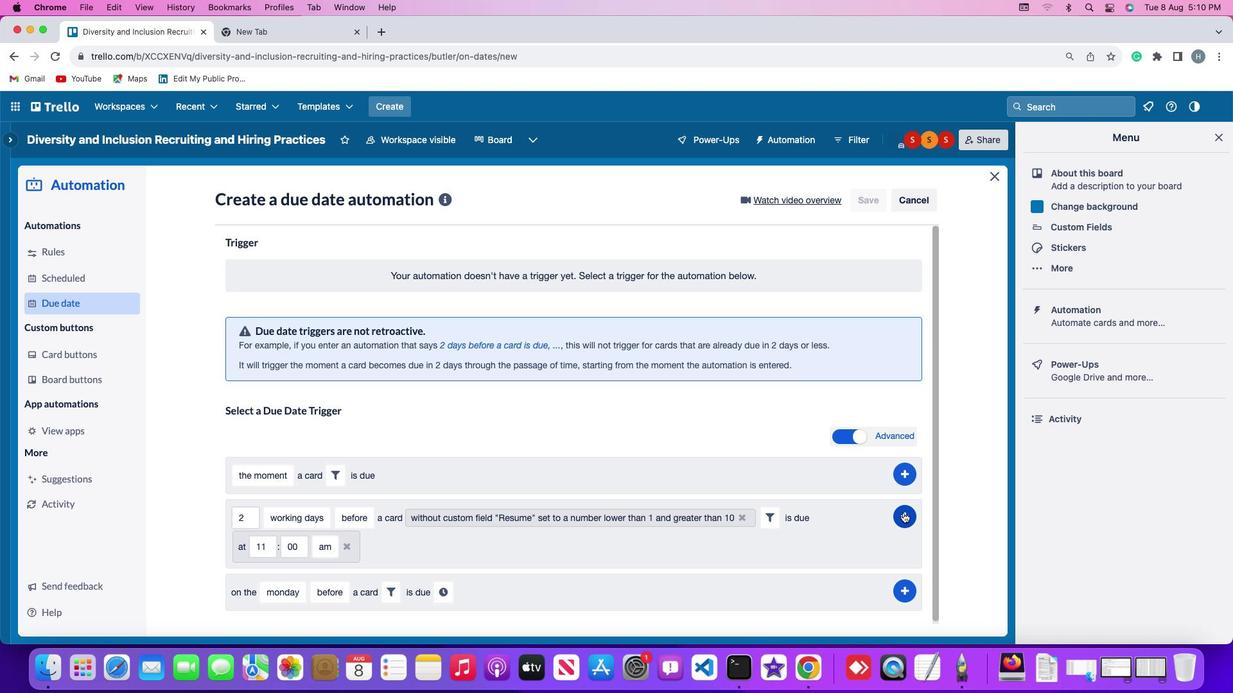 
Action: Mouse pressed left at (856, 495)
Screenshot: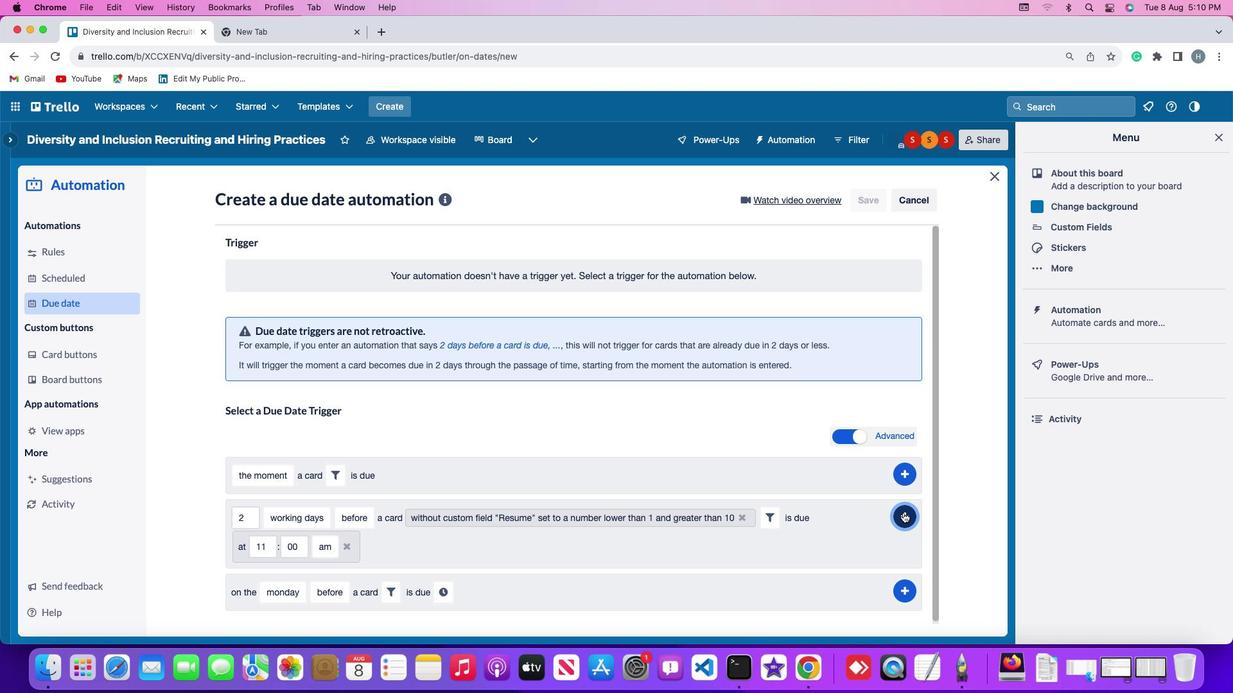 
Action: Mouse moved to (893, 329)
Screenshot: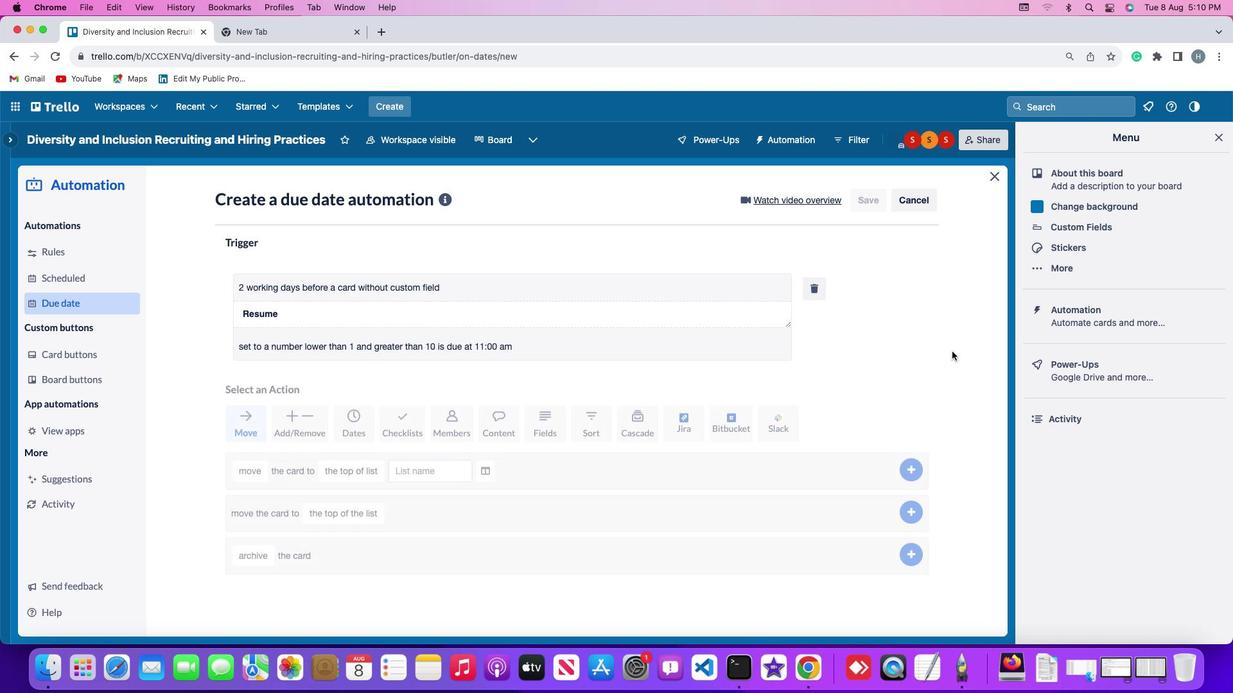 
